 Task: Search one way flight ticket for 1 adult, 5 children, 2 infants in seat and 1 infant on lap in first from Pullman/moscow, Idaho: Pullman-moscow Regional Airport to Laramie: Laramie Regional Airport on 5-3-2023. Choice of flights is United. Number of bags: 7 checked bags. Price is upto 77000. Outbound departure time preference is 0:00.
Action: Mouse moved to (359, 304)
Screenshot: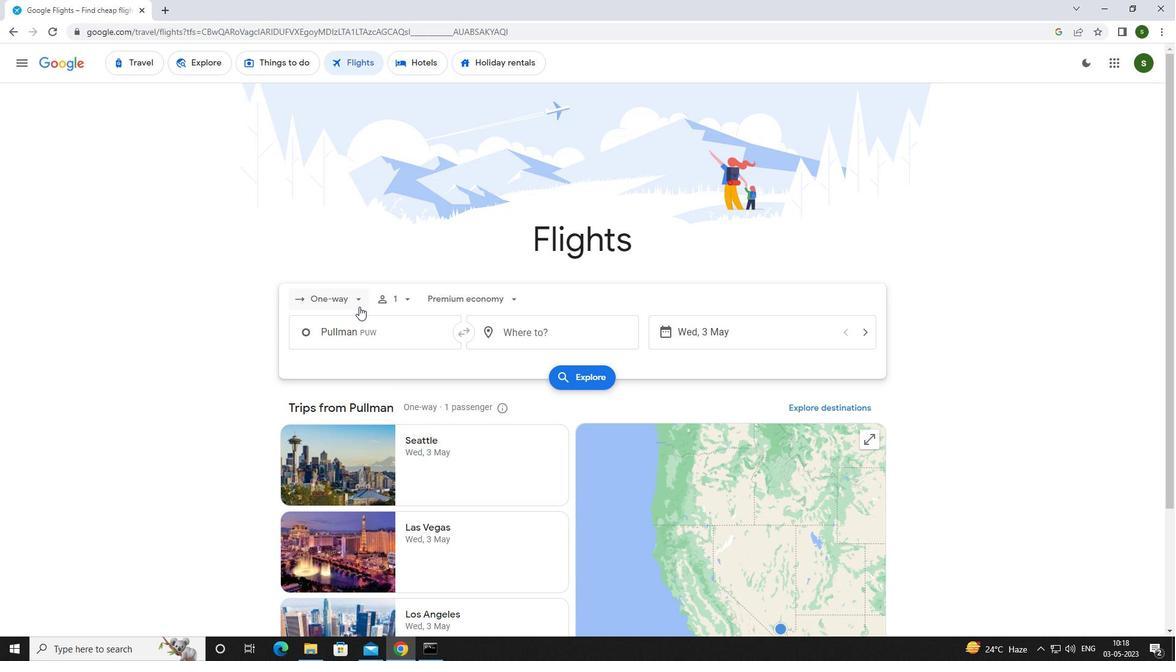 
Action: Mouse pressed left at (359, 304)
Screenshot: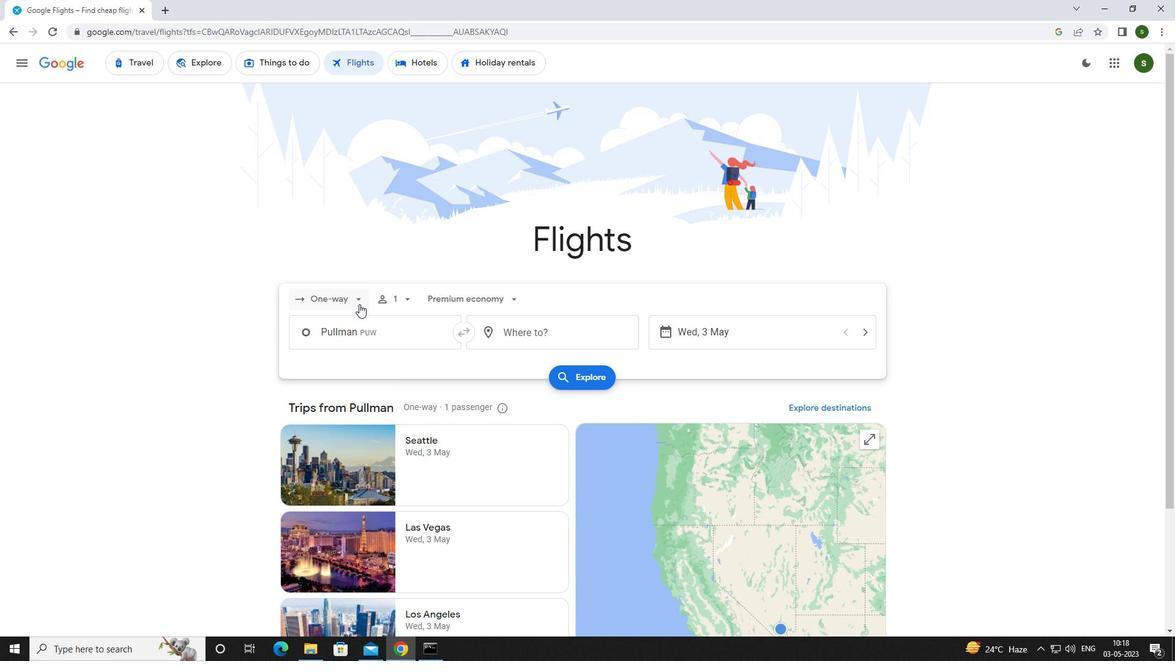 
Action: Mouse moved to (358, 353)
Screenshot: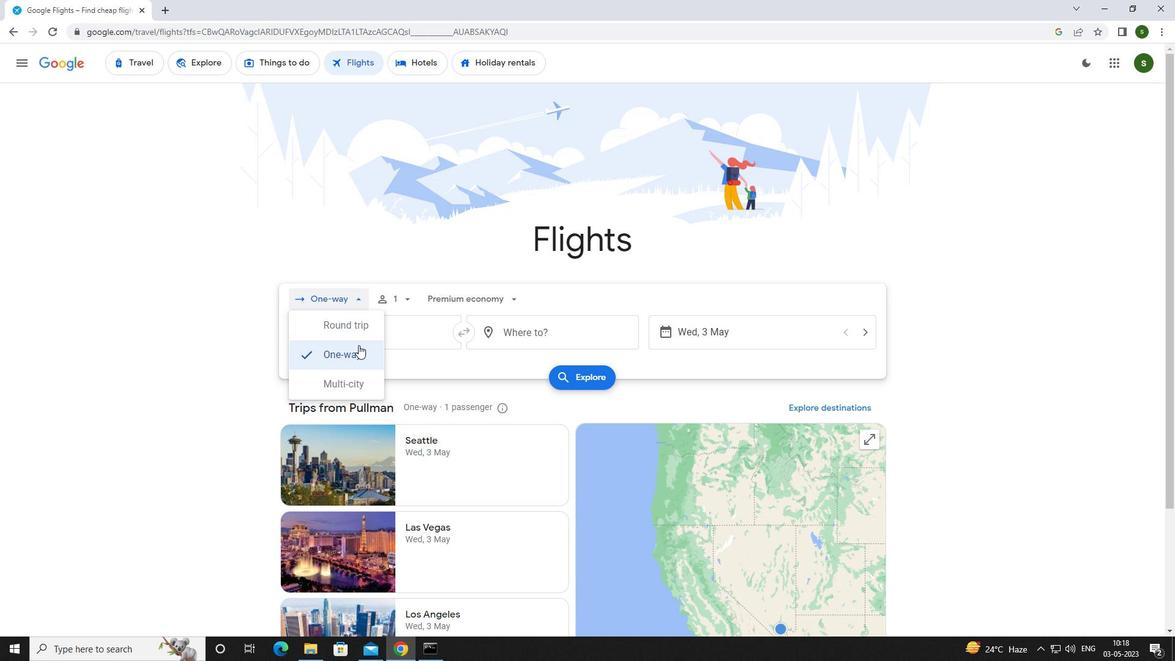
Action: Mouse pressed left at (358, 353)
Screenshot: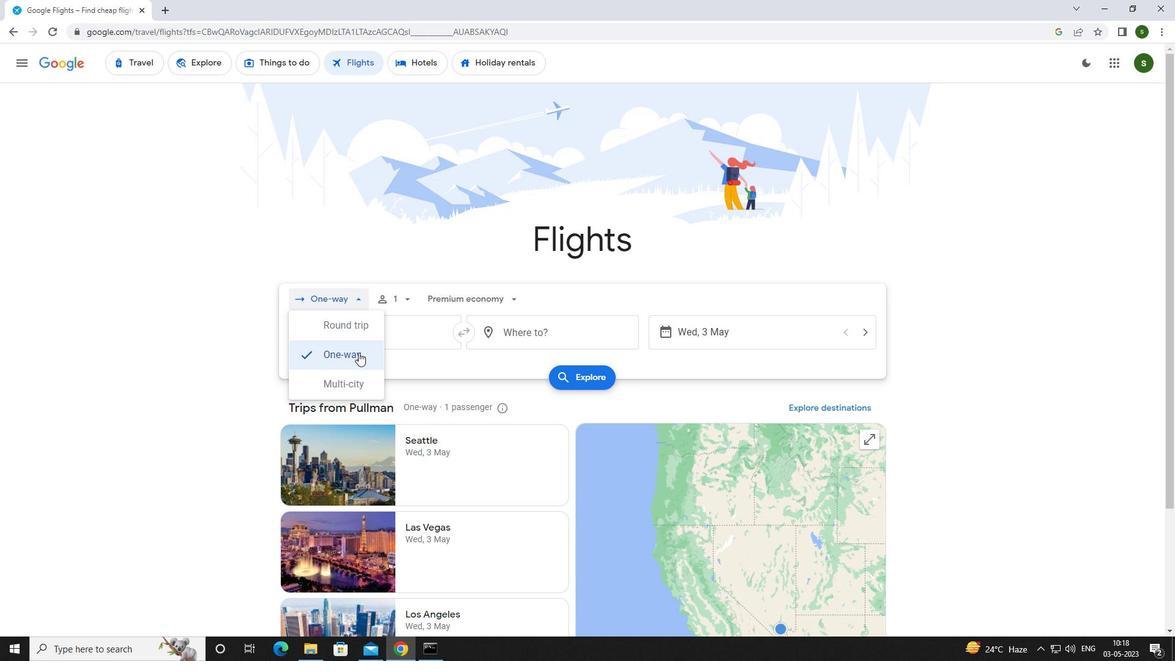 
Action: Mouse moved to (403, 301)
Screenshot: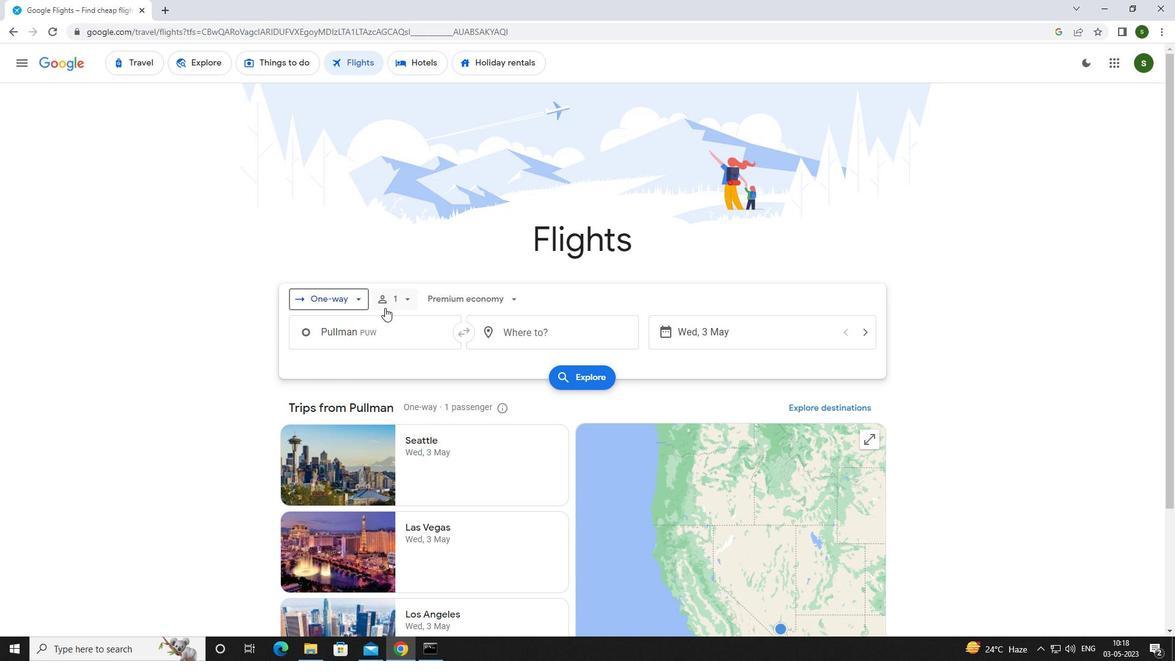 
Action: Mouse pressed left at (403, 301)
Screenshot: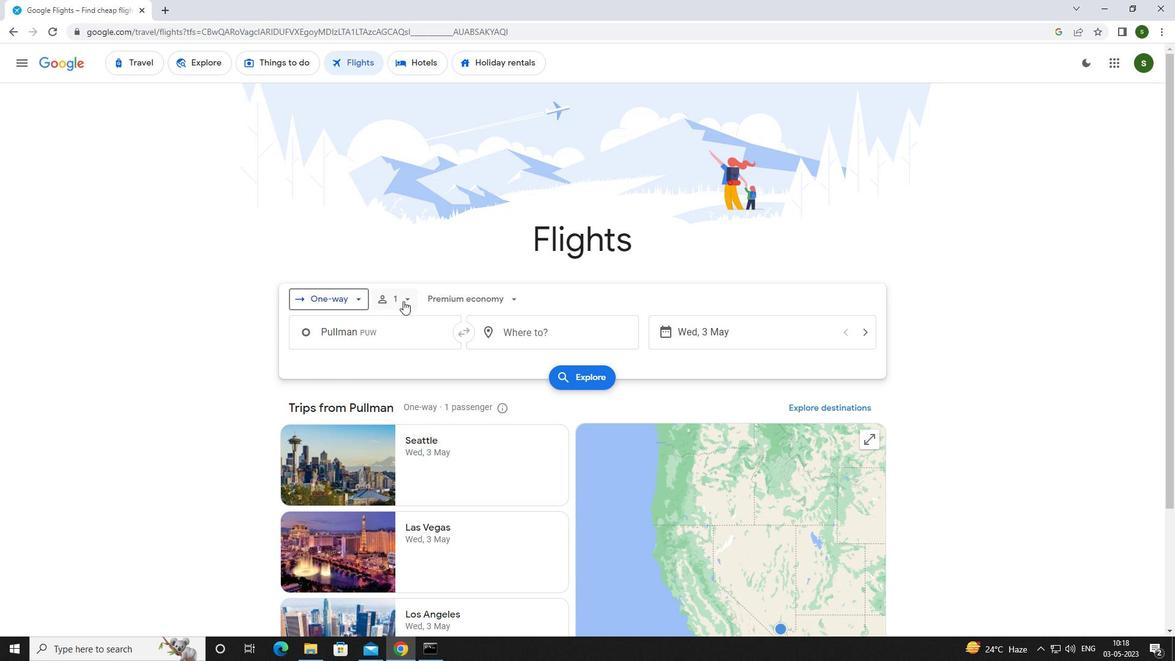 
Action: Mouse moved to (495, 360)
Screenshot: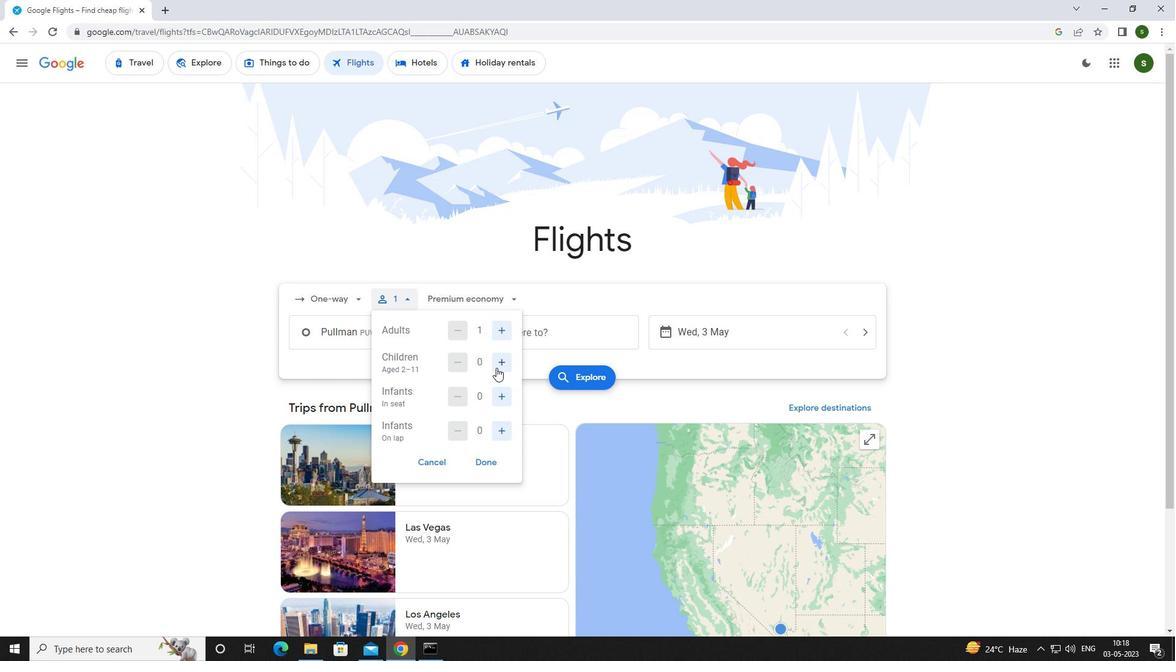 
Action: Mouse pressed left at (495, 360)
Screenshot: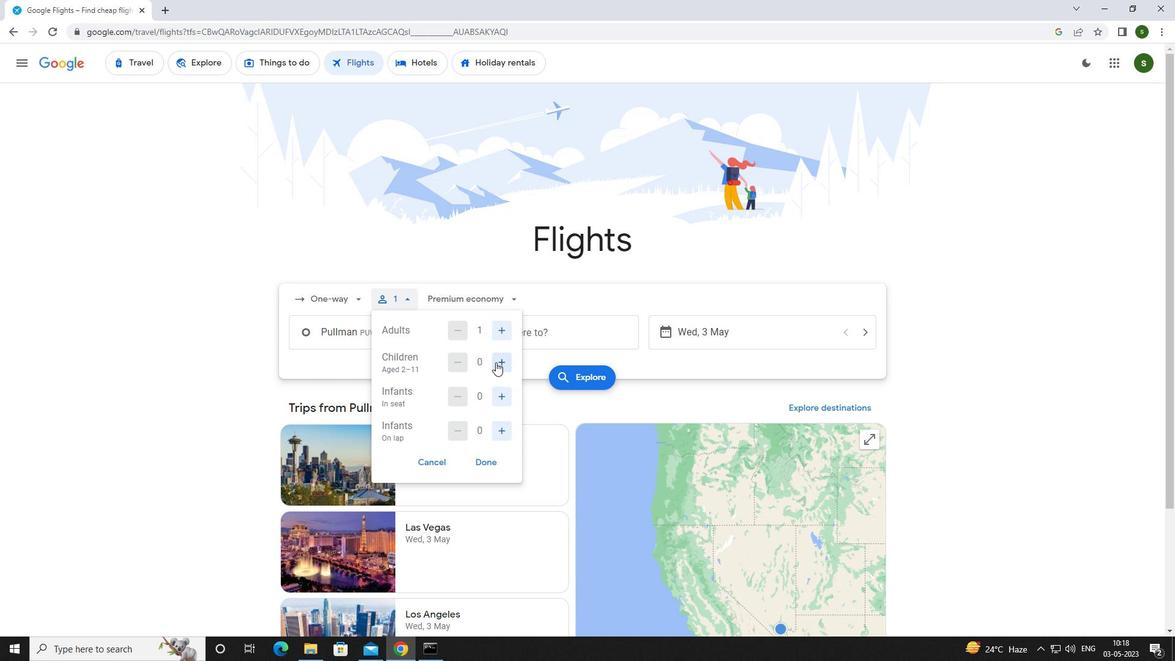 
Action: Mouse pressed left at (495, 360)
Screenshot: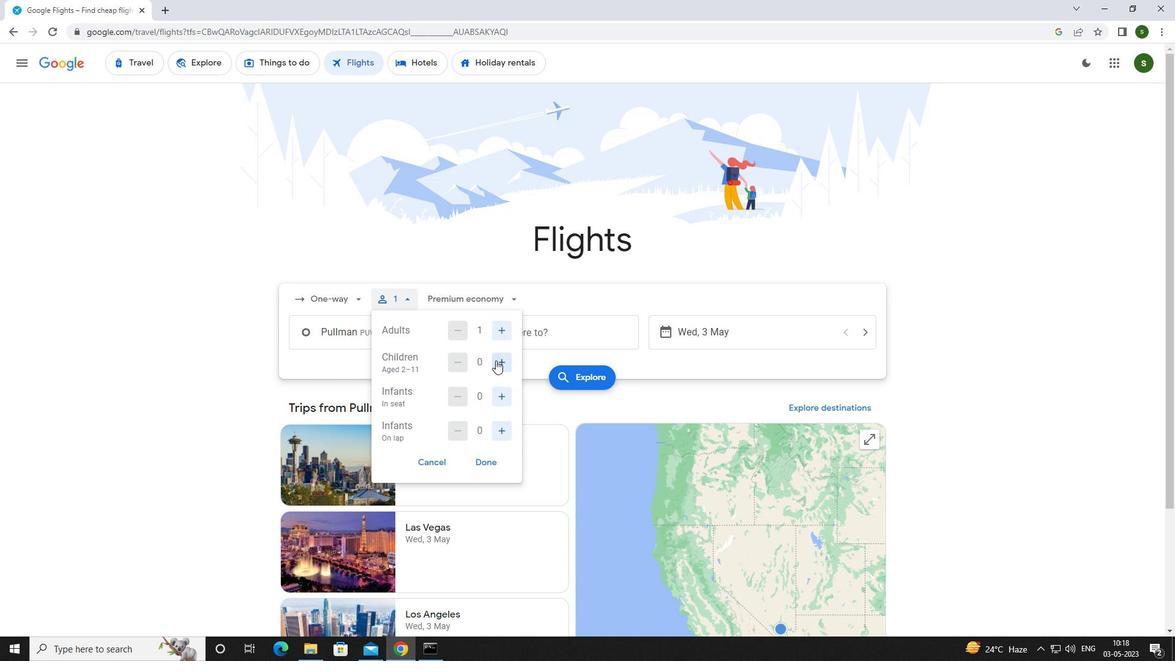 
Action: Mouse pressed left at (495, 360)
Screenshot: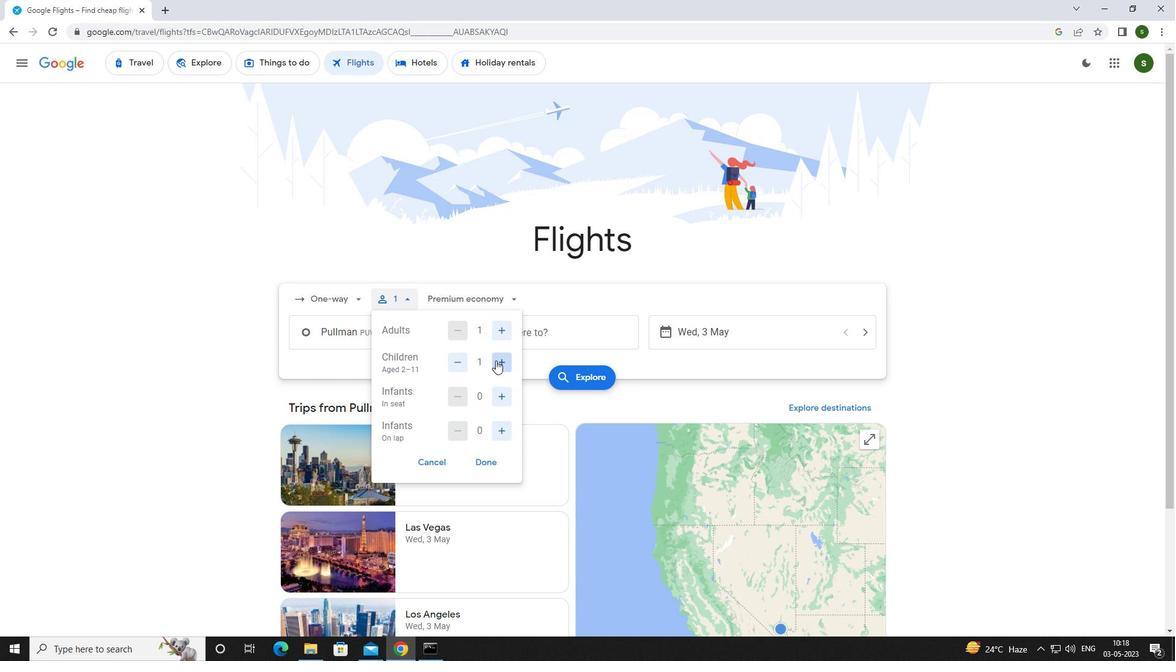 
Action: Mouse pressed left at (495, 360)
Screenshot: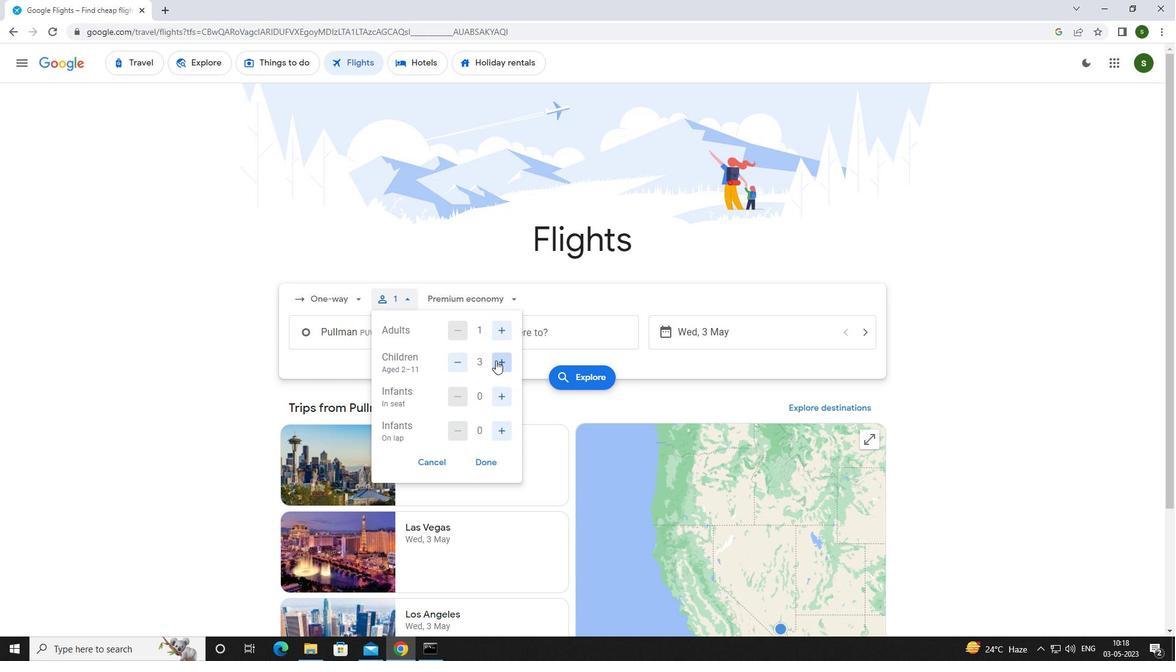 
Action: Mouse pressed left at (495, 360)
Screenshot: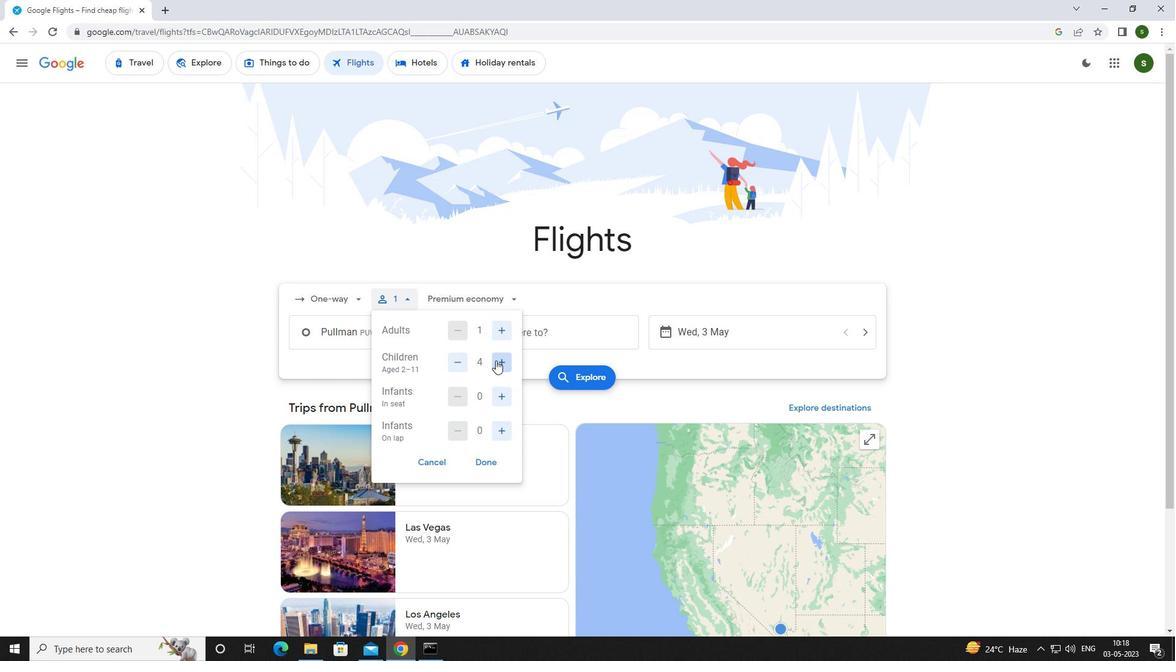 
Action: Mouse moved to (506, 396)
Screenshot: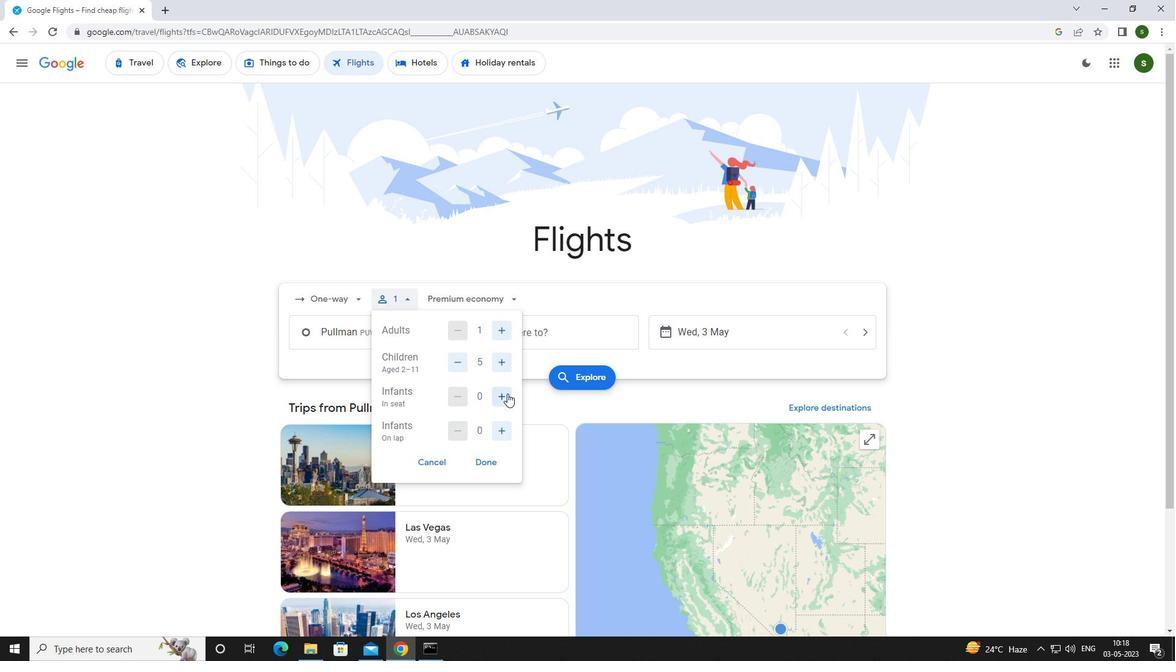 
Action: Mouse pressed left at (506, 396)
Screenshot: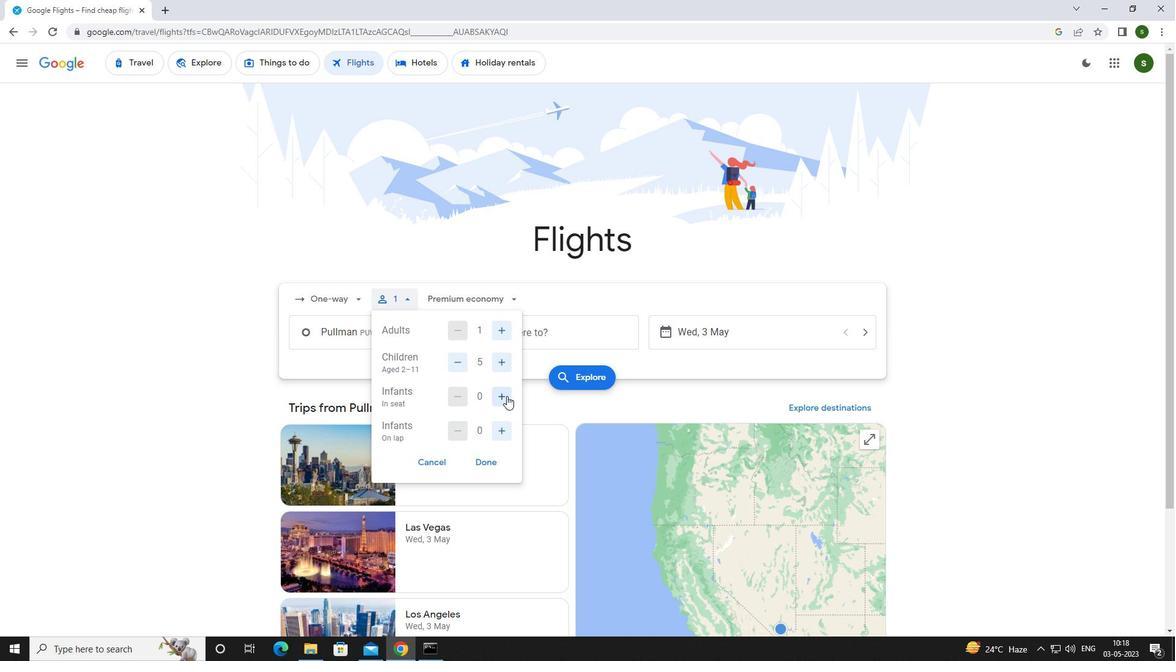 
Action: Mouse moved to (500, 426)
Screenshot: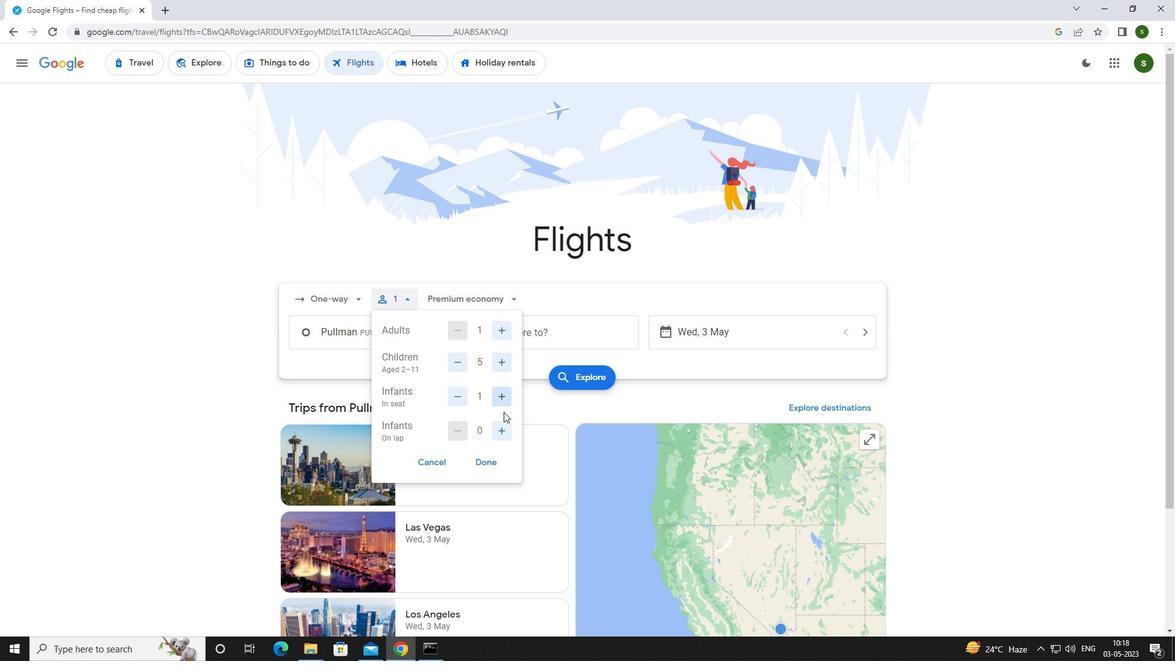 
Action: Mouse pressed left at (500, 426)
Screenshot: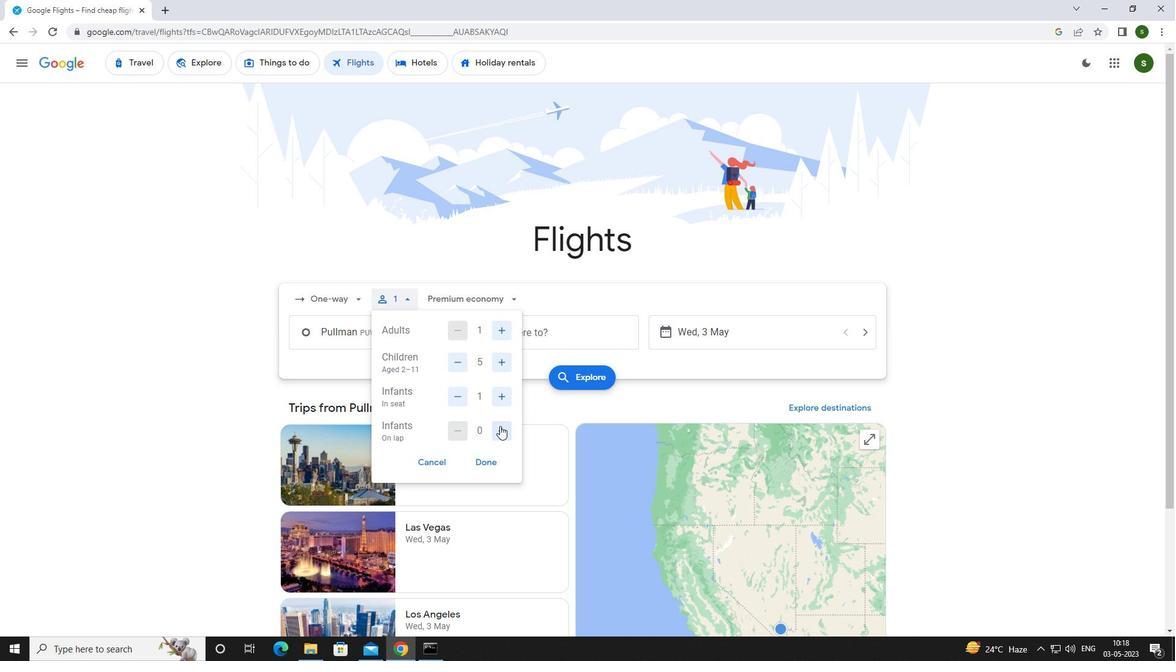 
Action: Mouse moved to (501, 403)
Screenshot: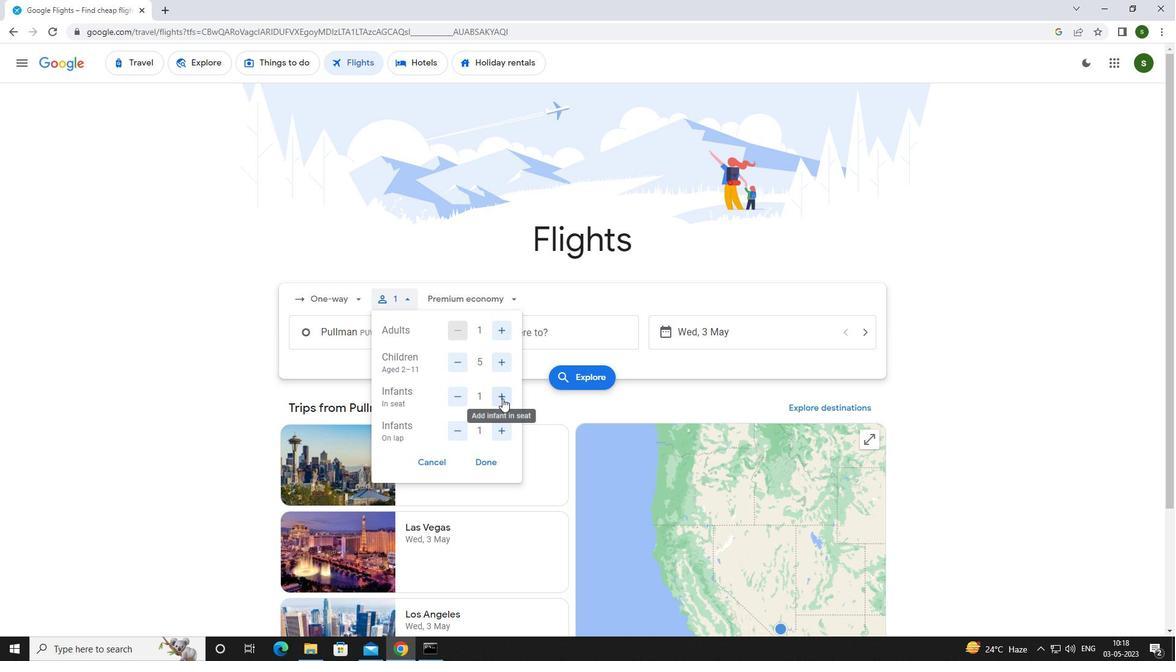 
Action: Mouse pressed left at (501, 403)
Screenshot: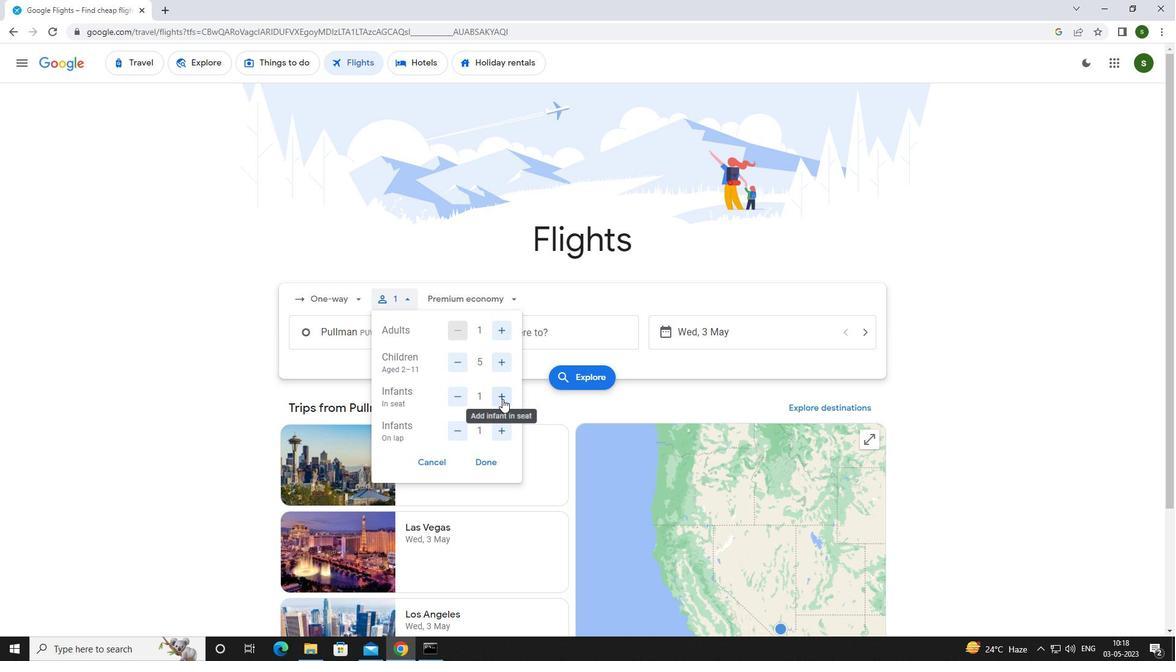 
Action: Mouse moved to (456, 399)
Screenshot: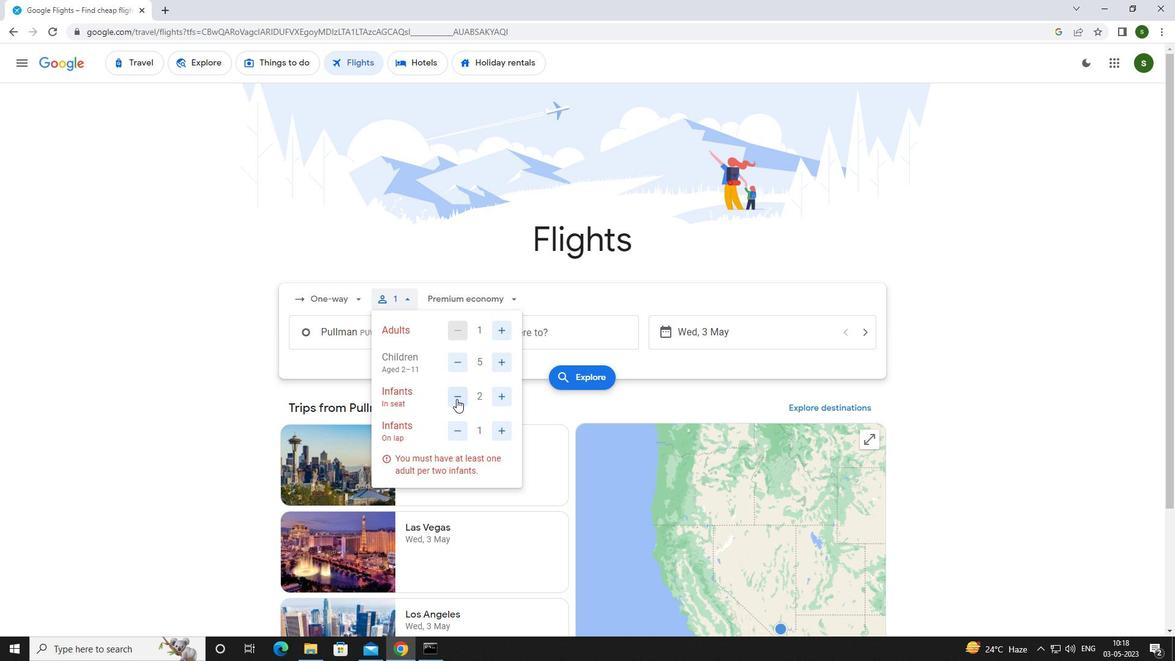 
Action: Mouse pressed left at (456, 399)
Screenshot: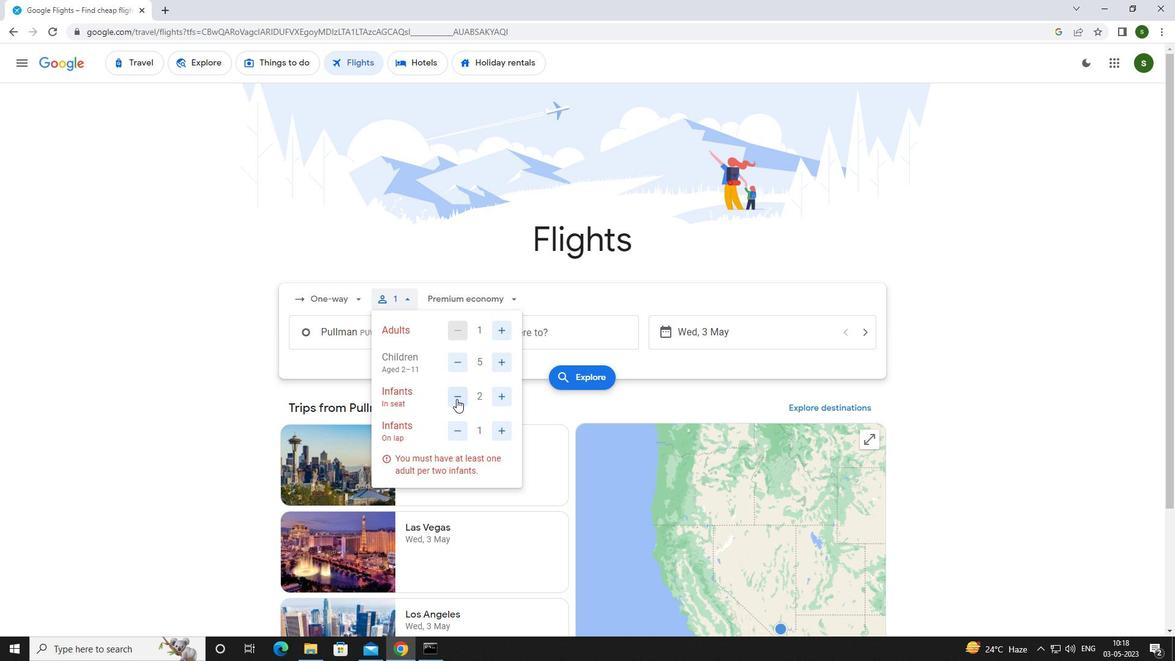 
Action: Mouse moved to (508, 295)
Screenshot: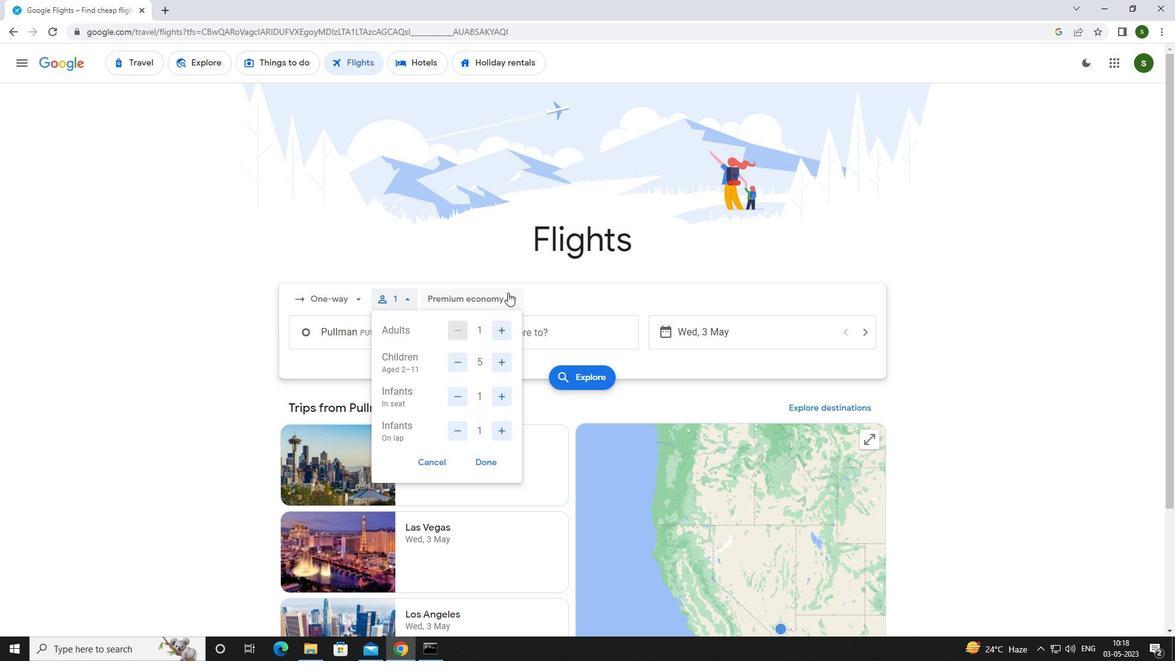 
Action: Mouse pressed left at (508, 295)
Screenshot: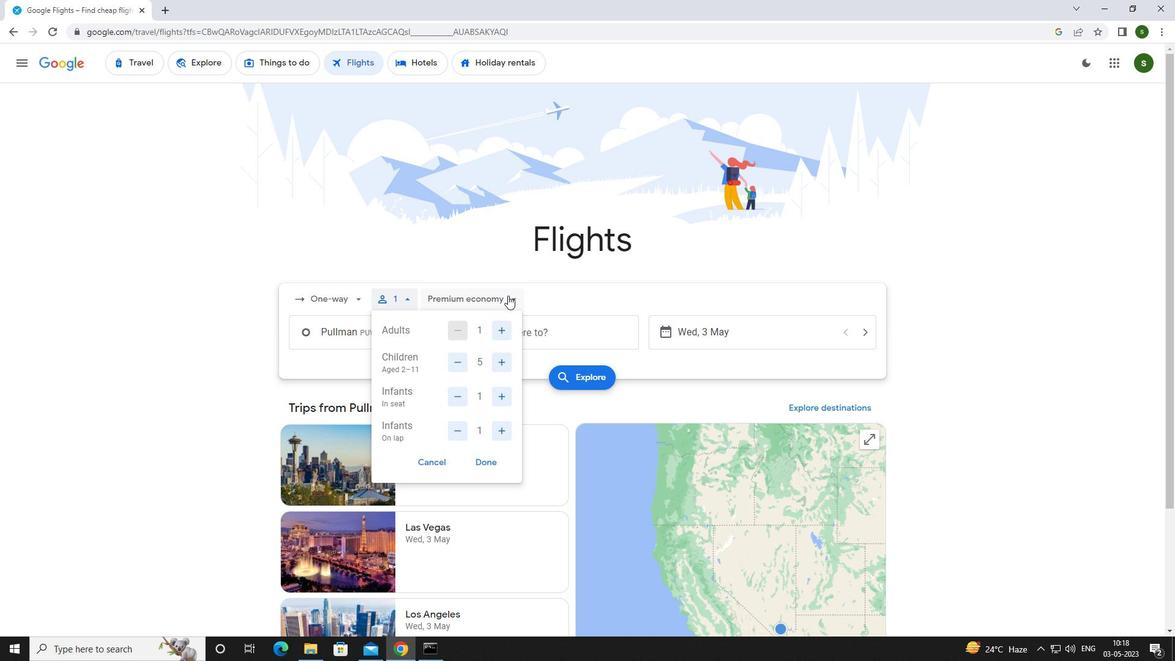 
Action: Mouse moved to (502, 408)
Screenshot: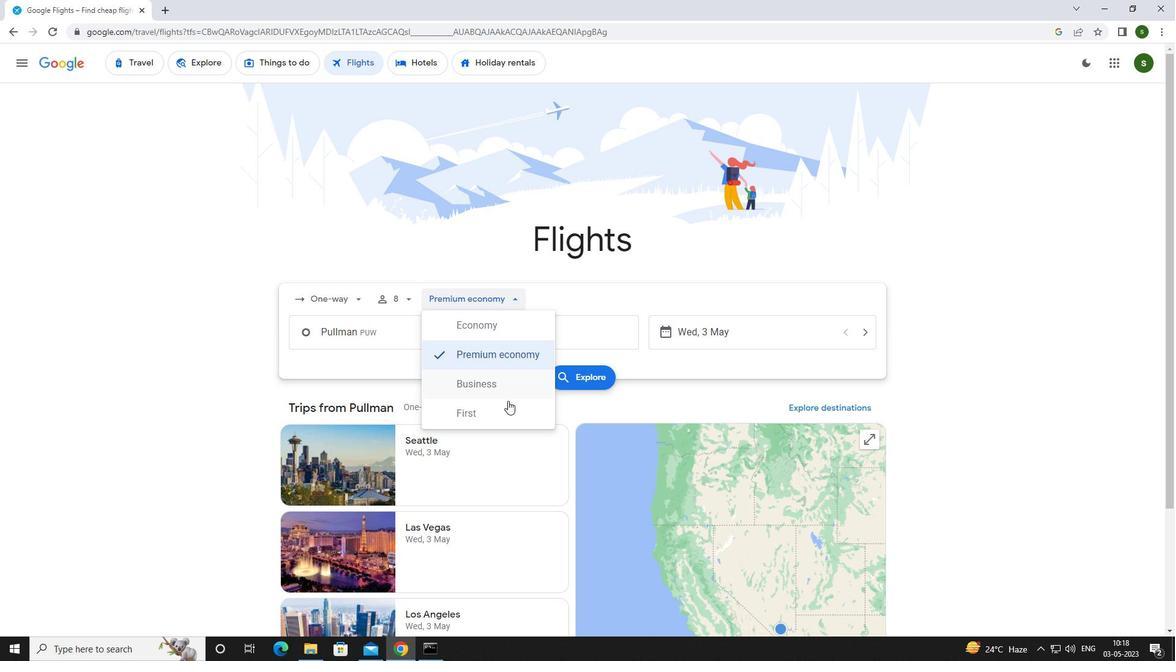 
Action: Mouse pressed left at (502, 408)
Screenshot: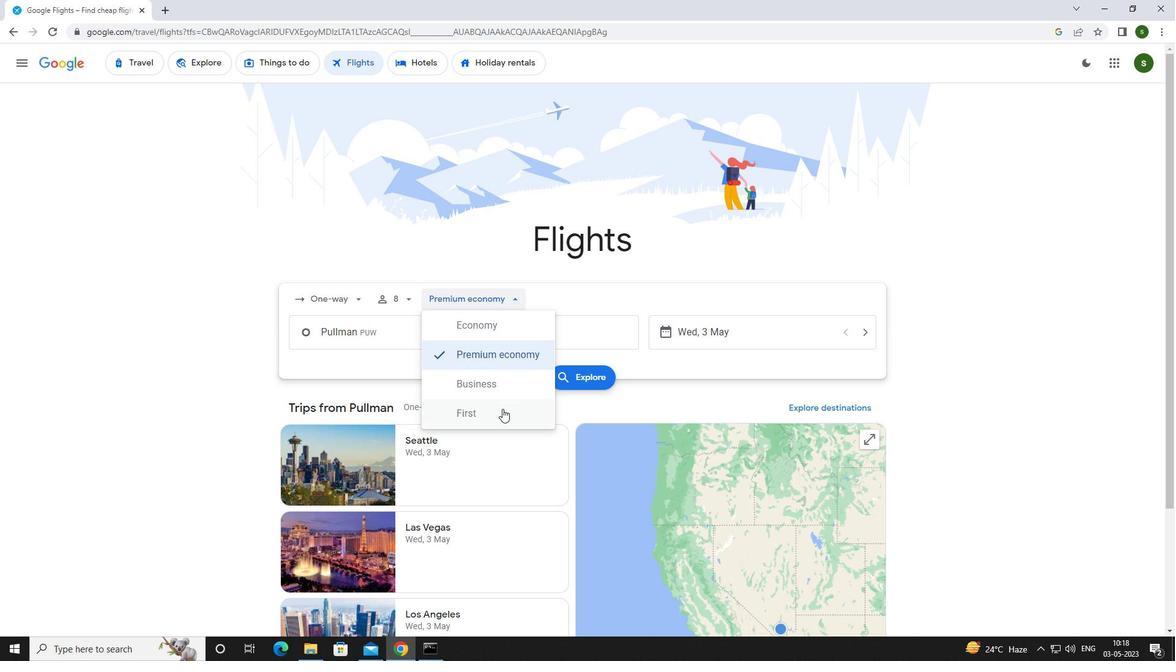 
Action: Mouse moved to (422, 339)
Screenshot: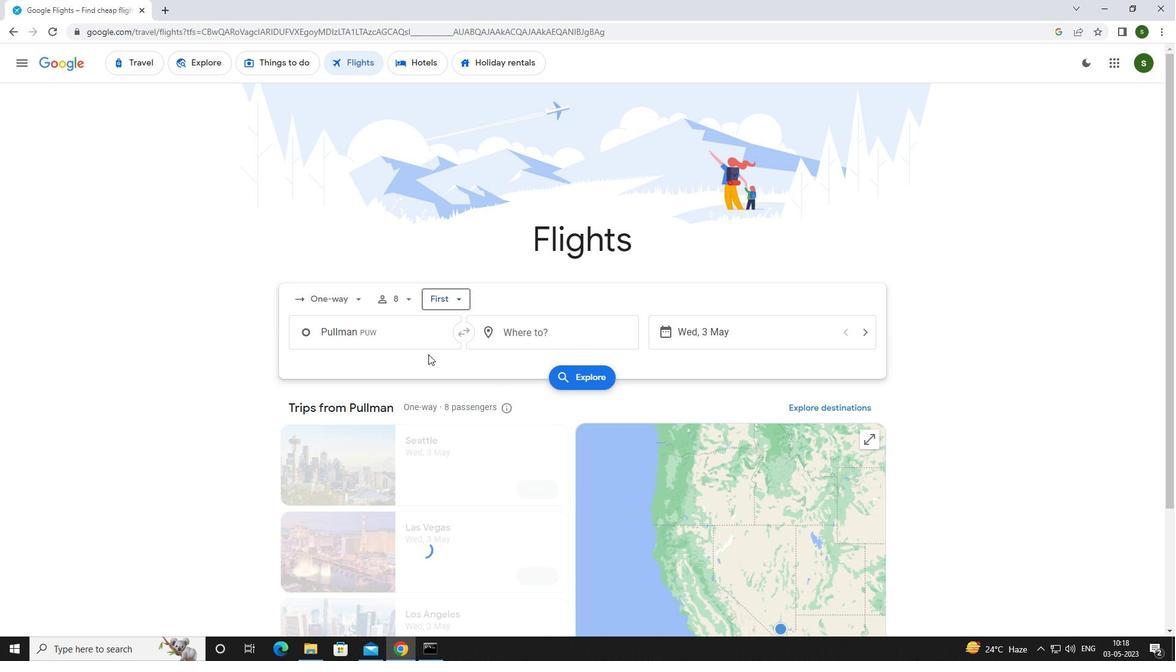 
Action: Mouse pressed left at (422, 339)
Screenshot: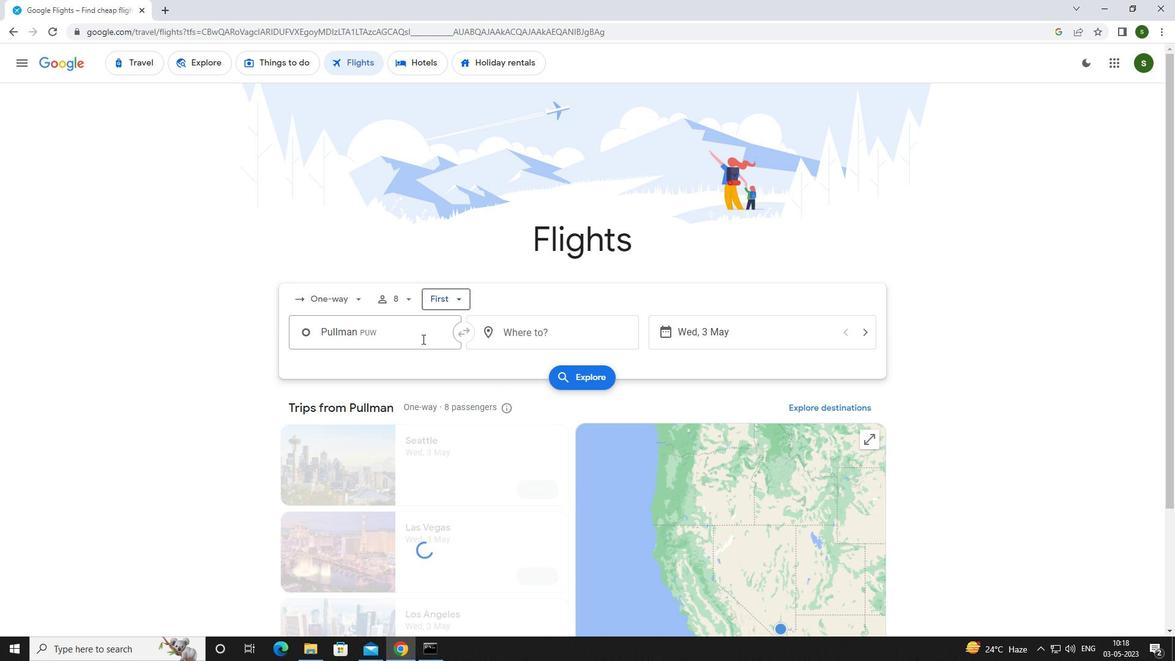 
Action: Mouse moved to (421, 338)
Screenshot: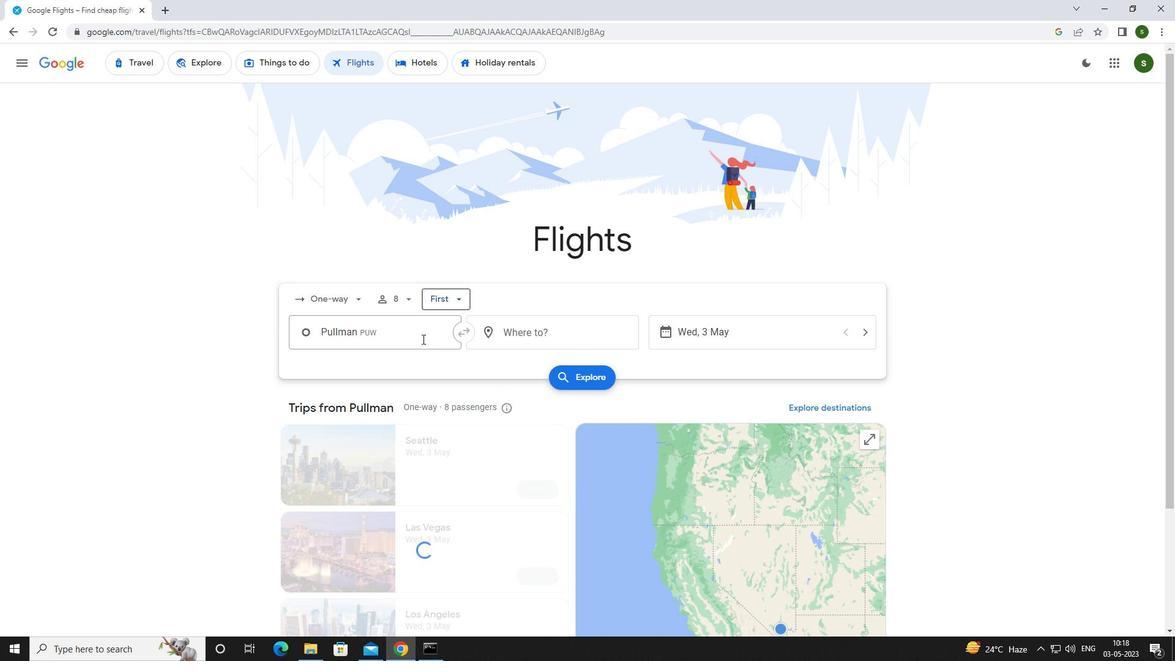 
Action: Key pressed <Key.caps_lock>p<Key.caps_lock>ullman
Screenshot: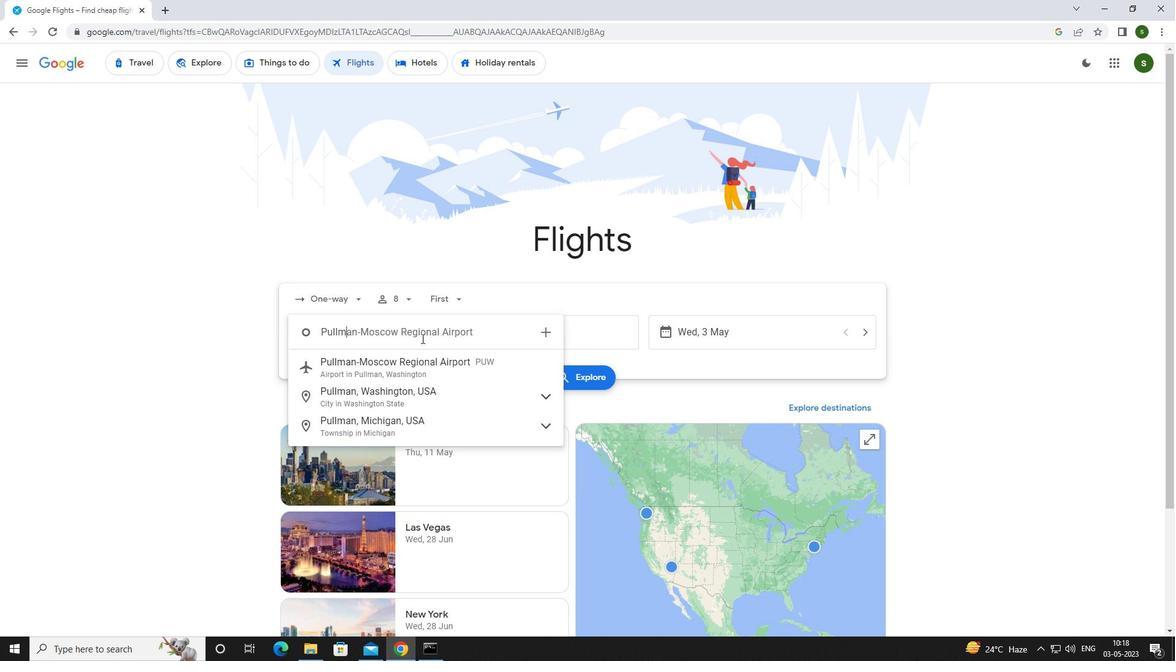 
Action: Mouse moved to (421, 362)
Screenshot: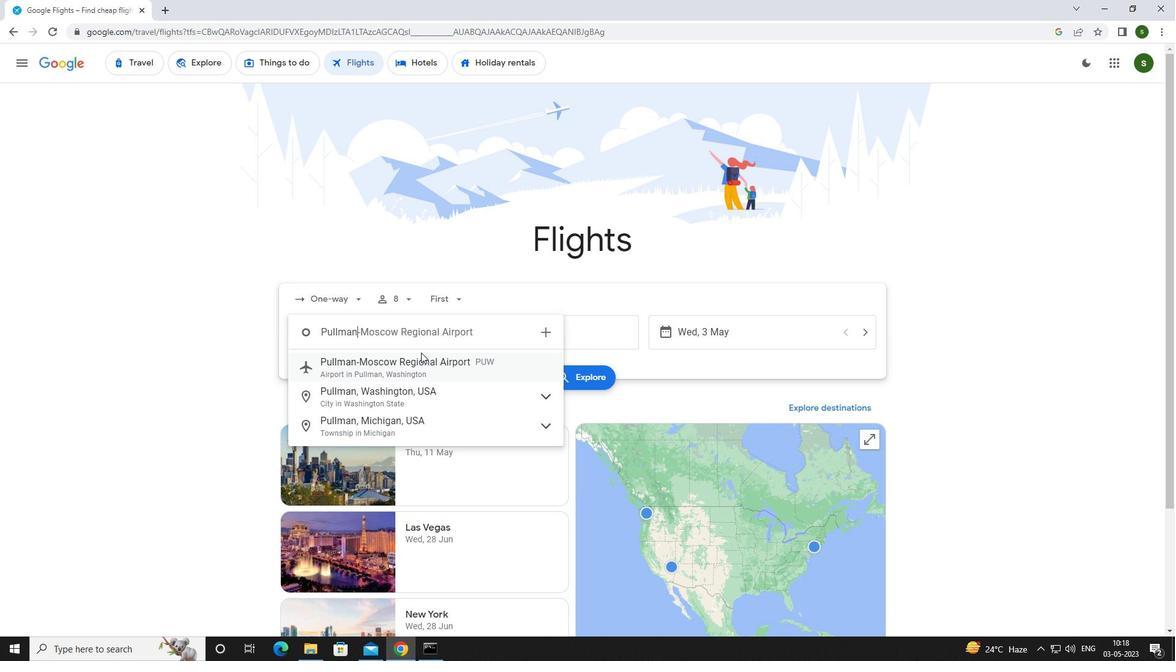 
Action: Mouse pressed left at (421, 362)
Screenshot: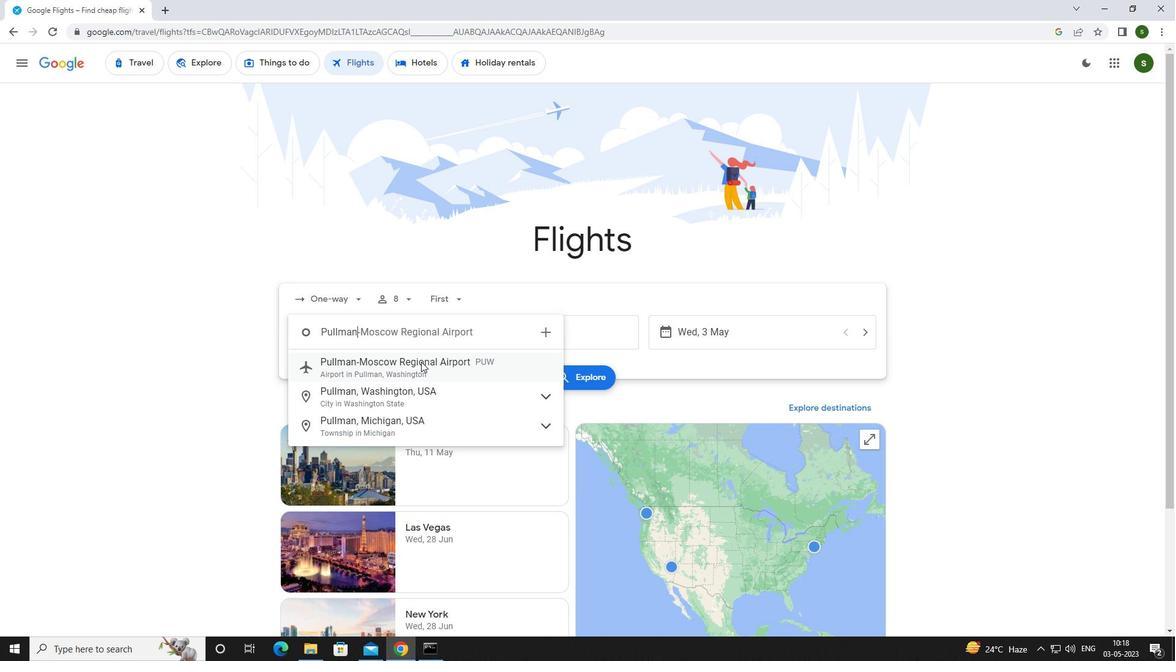 
Action: Mouse moved to (589, 339)
Screenshot: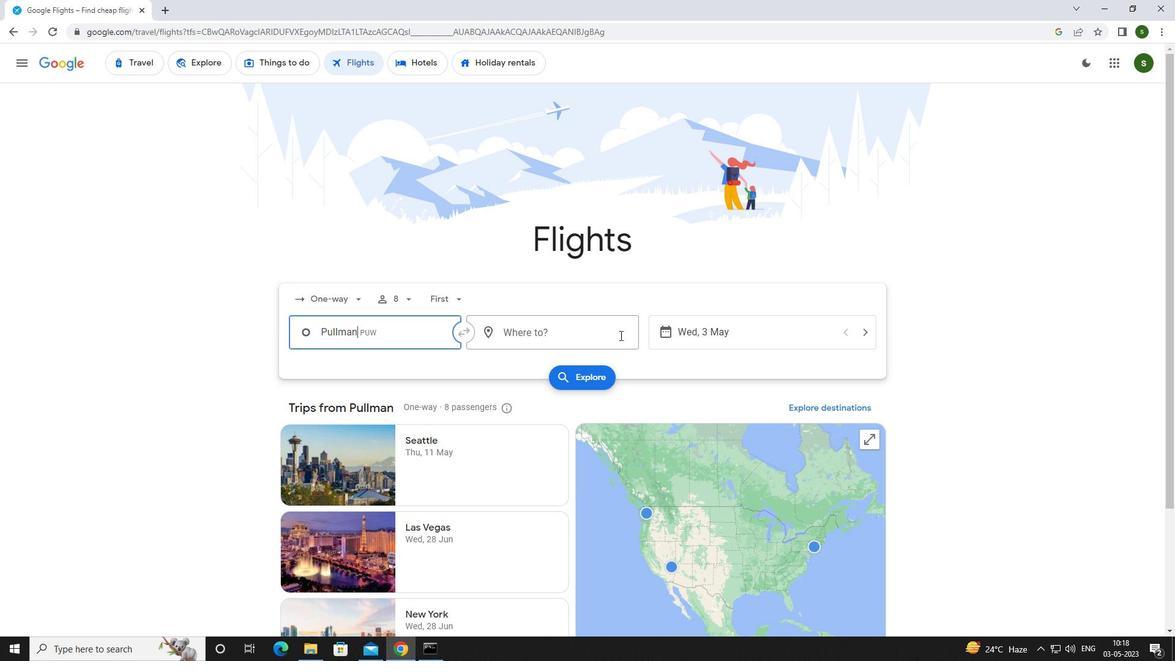 
Action: Mouse pressed left at (589, 339)
Screenshot: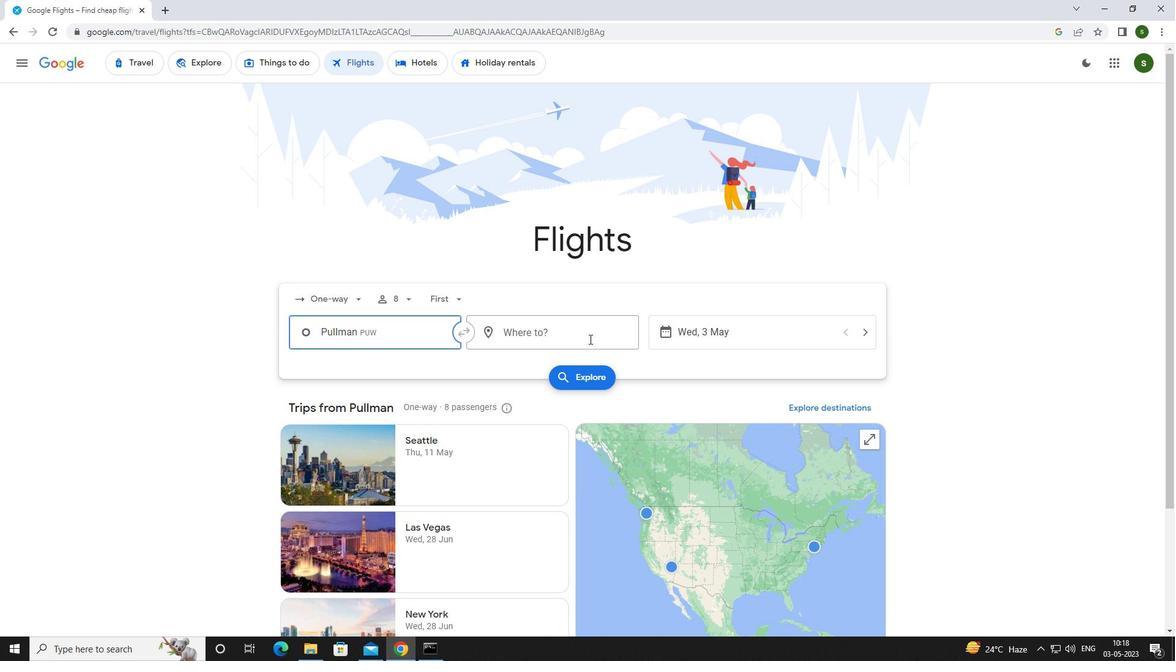 
Action: Key pressed <Key.caps_lock>k<Key.backspace>l<Key.caps_lock>aram
Screenshot: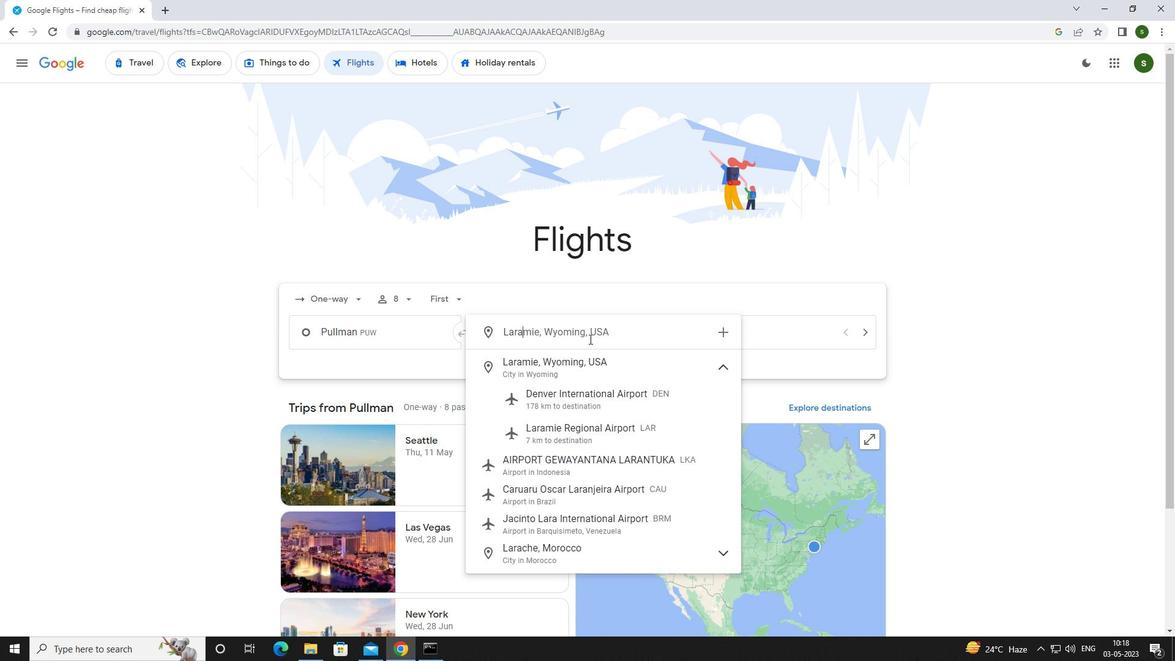 
Action: Mouse moved to (598, 430)
Screenshot: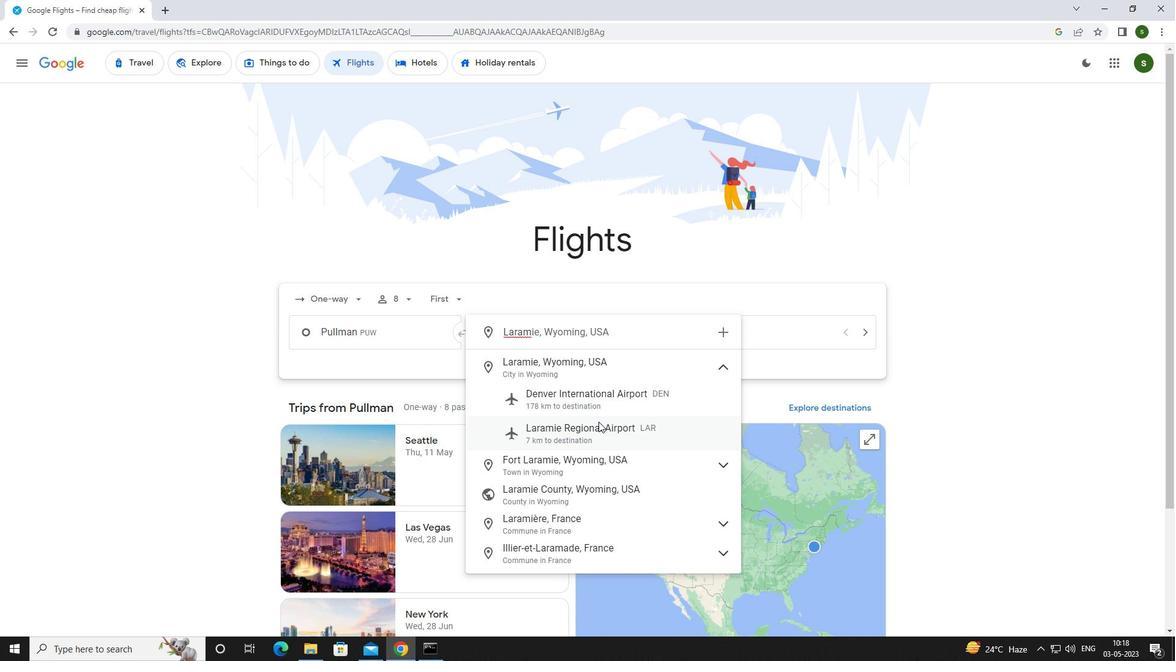 
Action: Mouse pressed left at (598, 430)
Screenshot: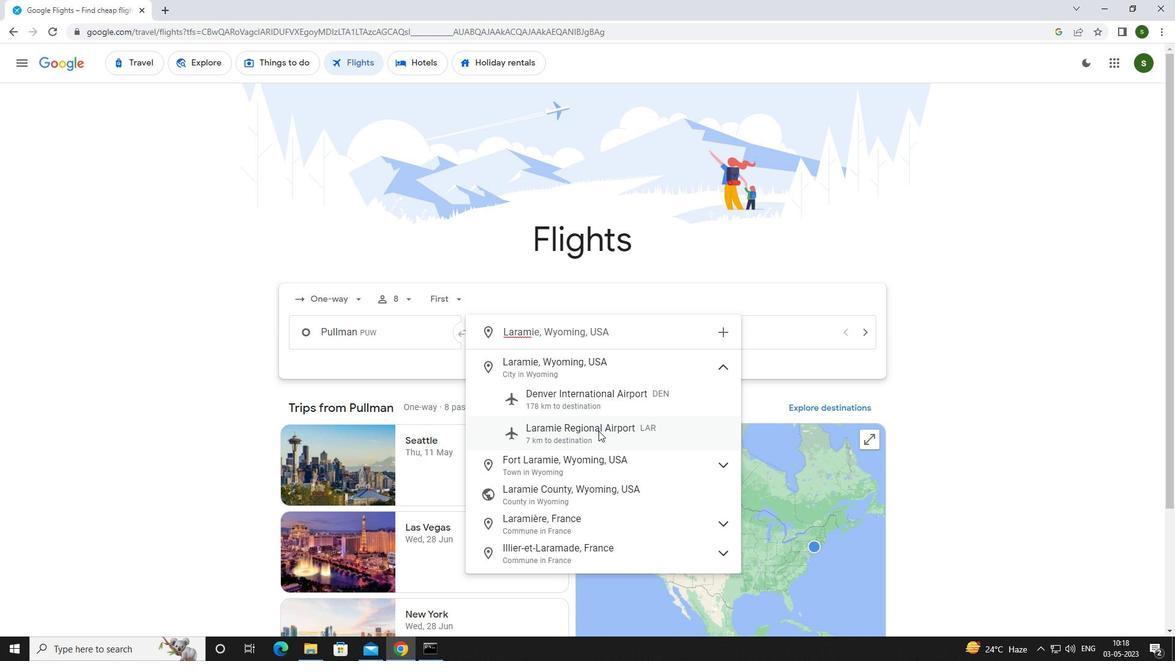 
Action: Mouse moved to (737, 331)
Screenshot: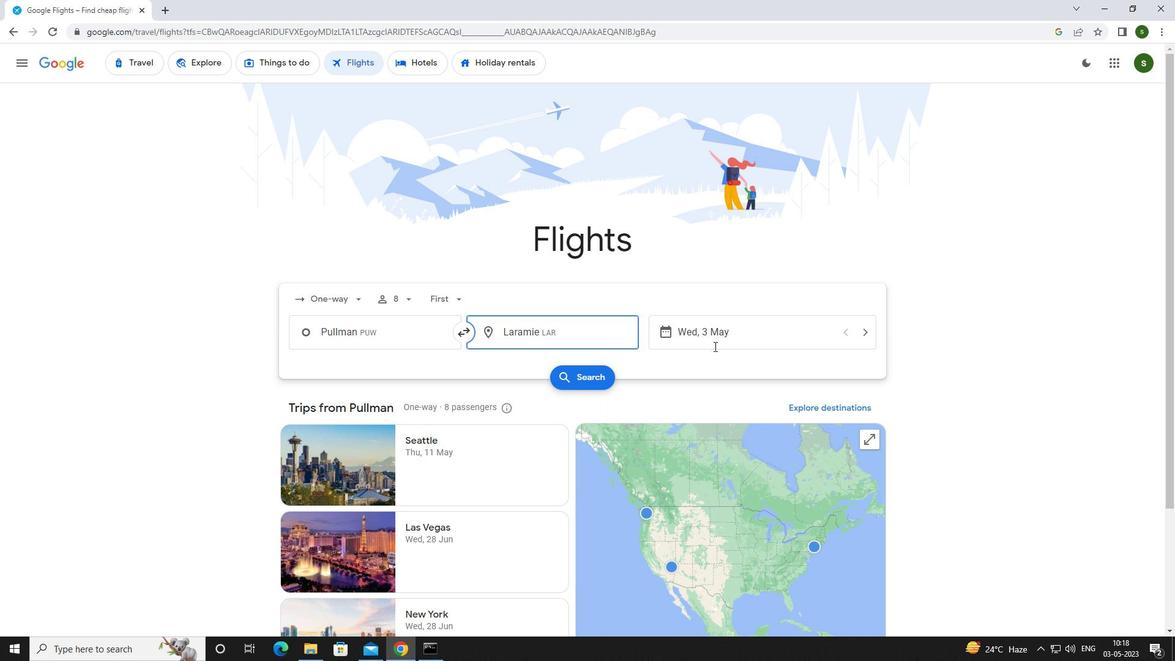 
Action: Mouse pressed left at (737, 331)
Screenshot: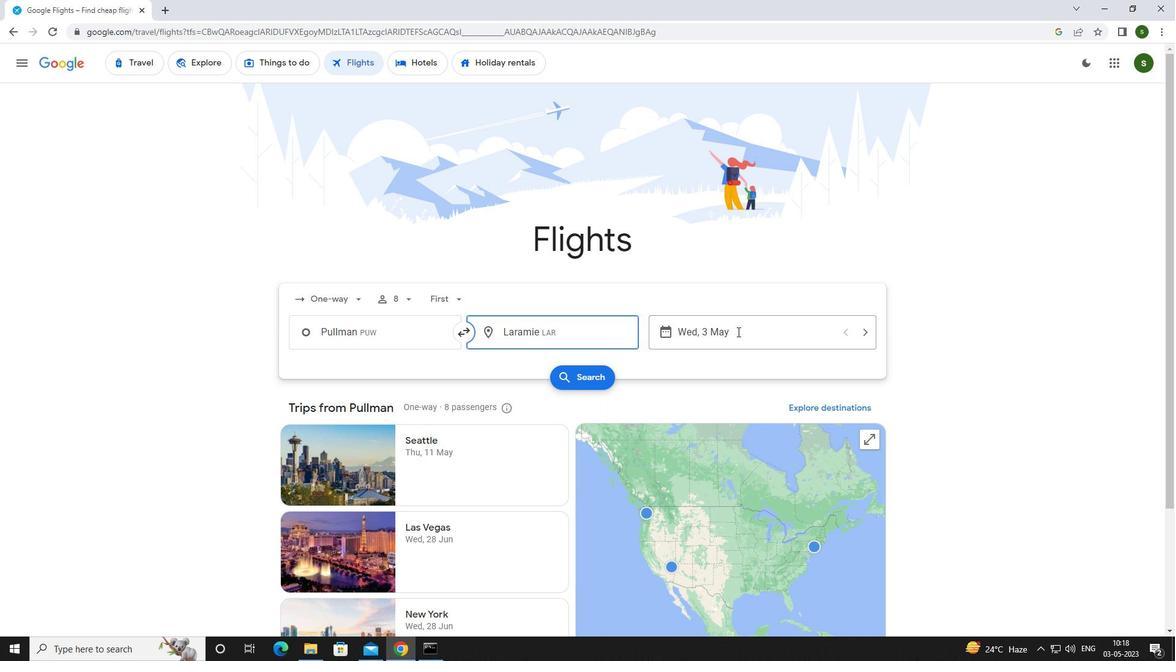 
Action: Mouse moved to (526, 422)
Screenshot: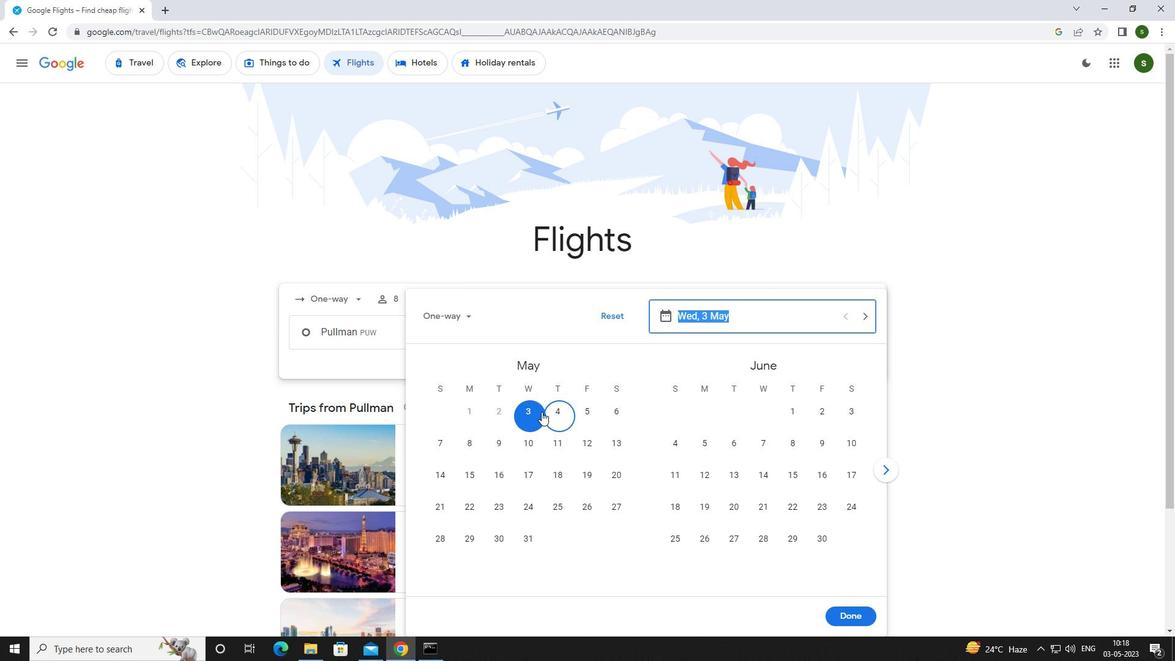 
Action: Mouse pressed left at (526, 422)
Screenshot: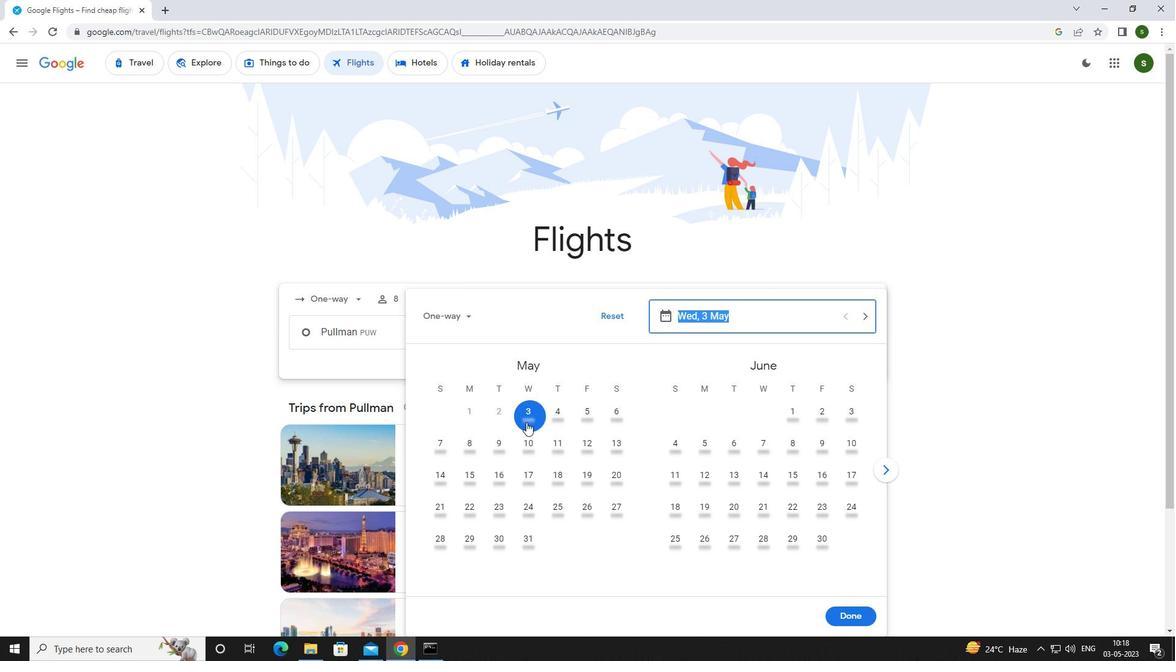 
Action: Mouse moved to (849, 617)
Screenshot: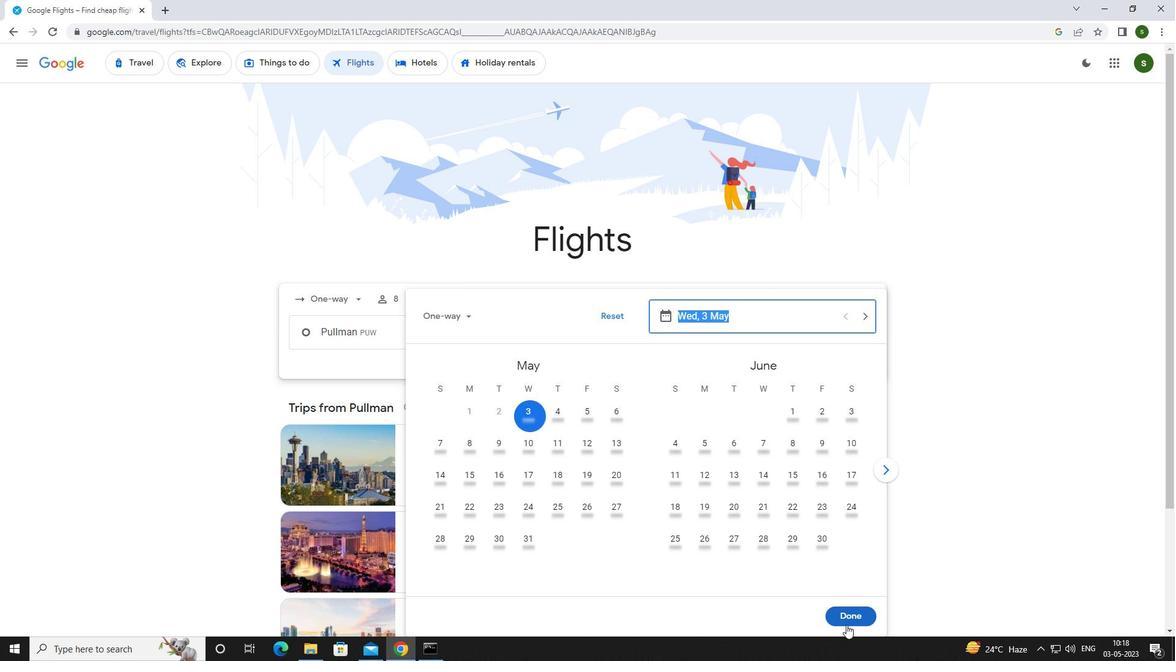 
Action: Mouse pressed left at (849, 617)
Screenshot: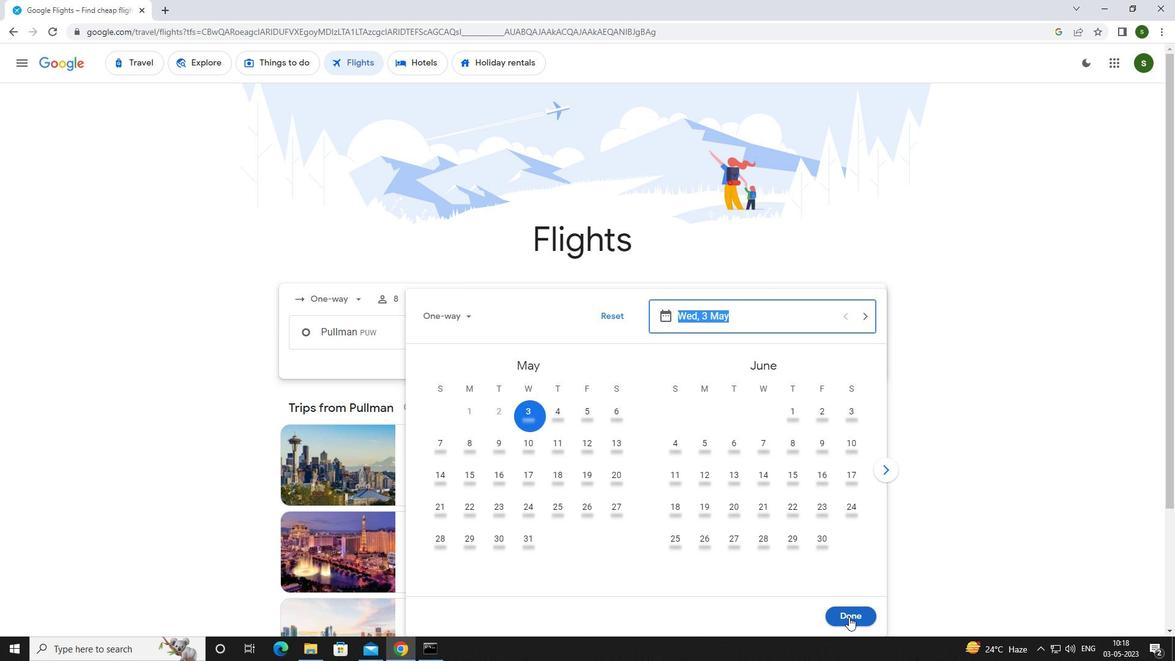 
Action: Mouse moved to (591, 378)
Screenshot: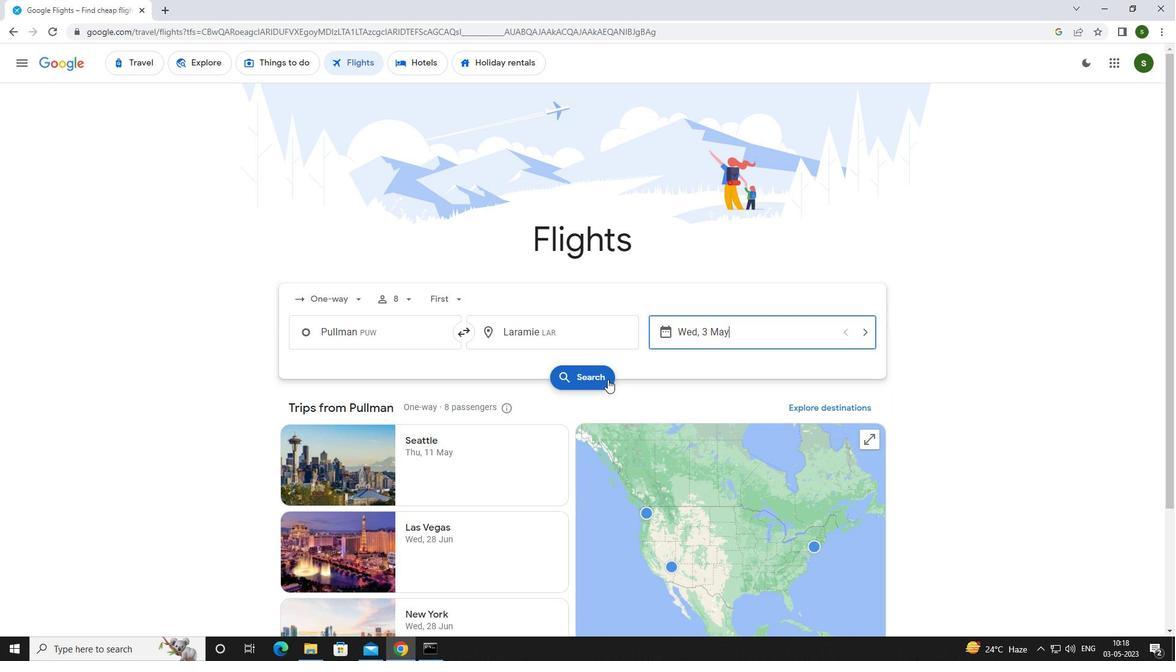 
Action: Mouse pressed left at (591, 378)
Screenshot: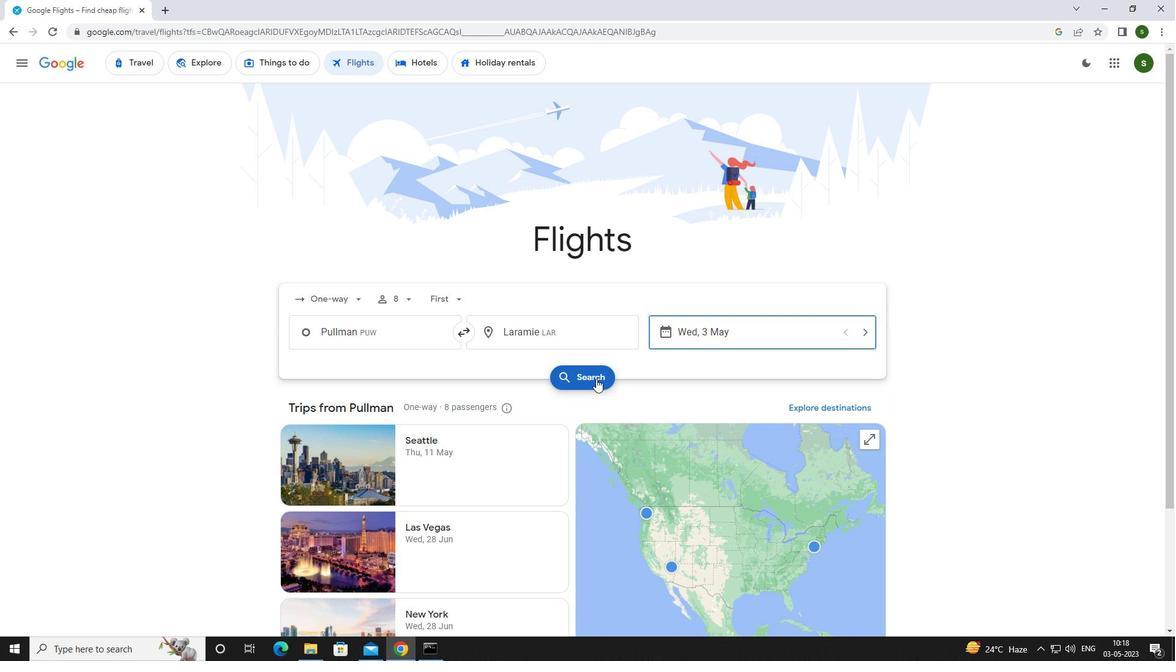 
Action: Mouse moved to (292, 173)
Screenshot: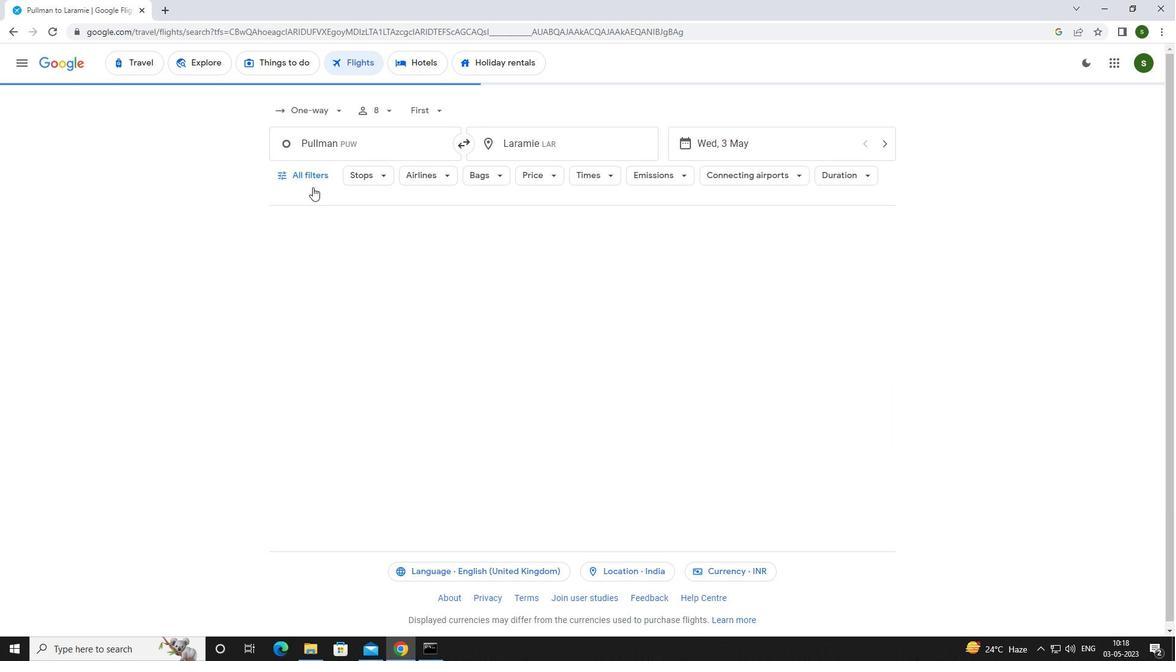 
Action: Mouse pressed left at (292, 173)
Screenshot: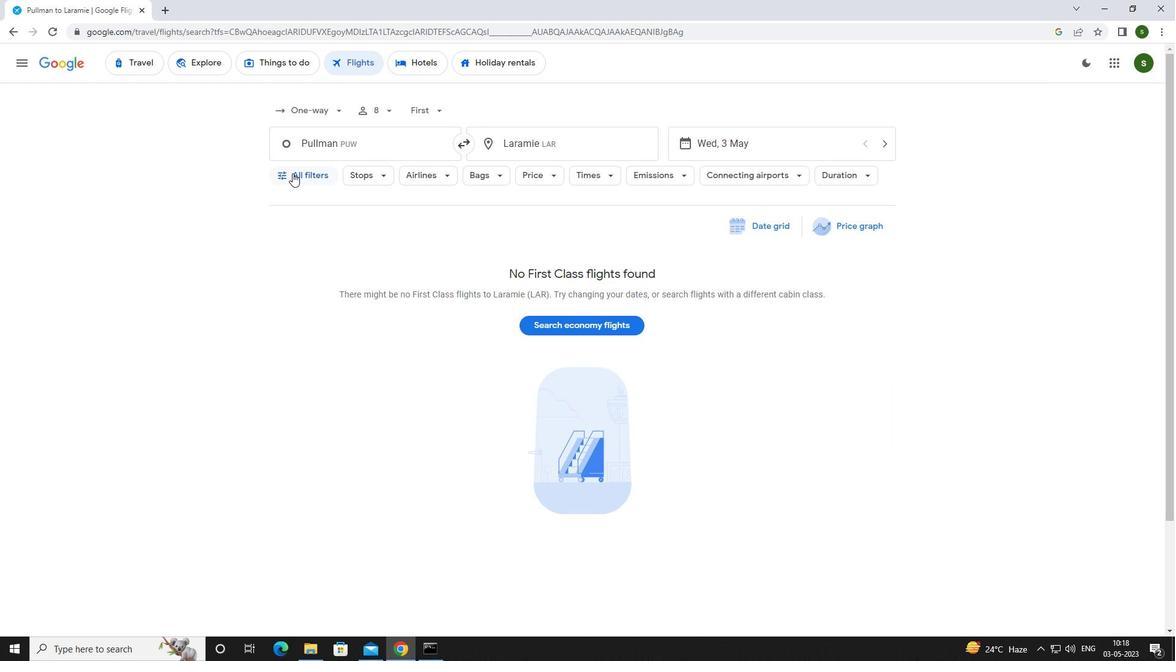 
Action: Mouse moved to (449, 430)
Screenshot: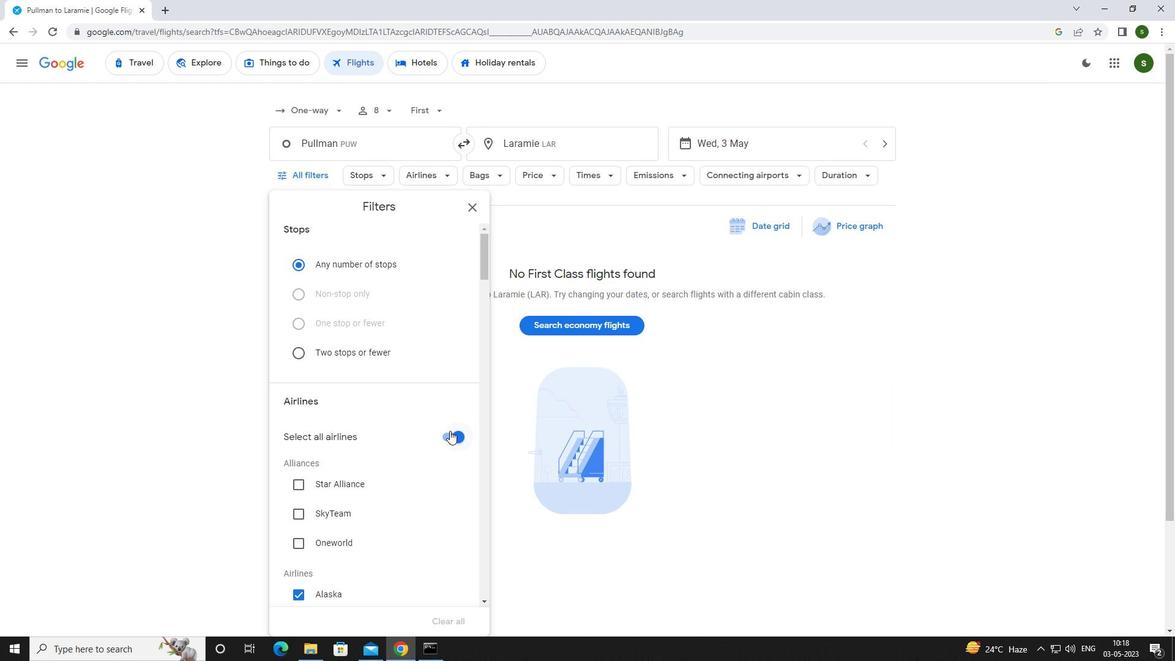 
Action: Mouse pressed left at (449, 430)
Screenshot: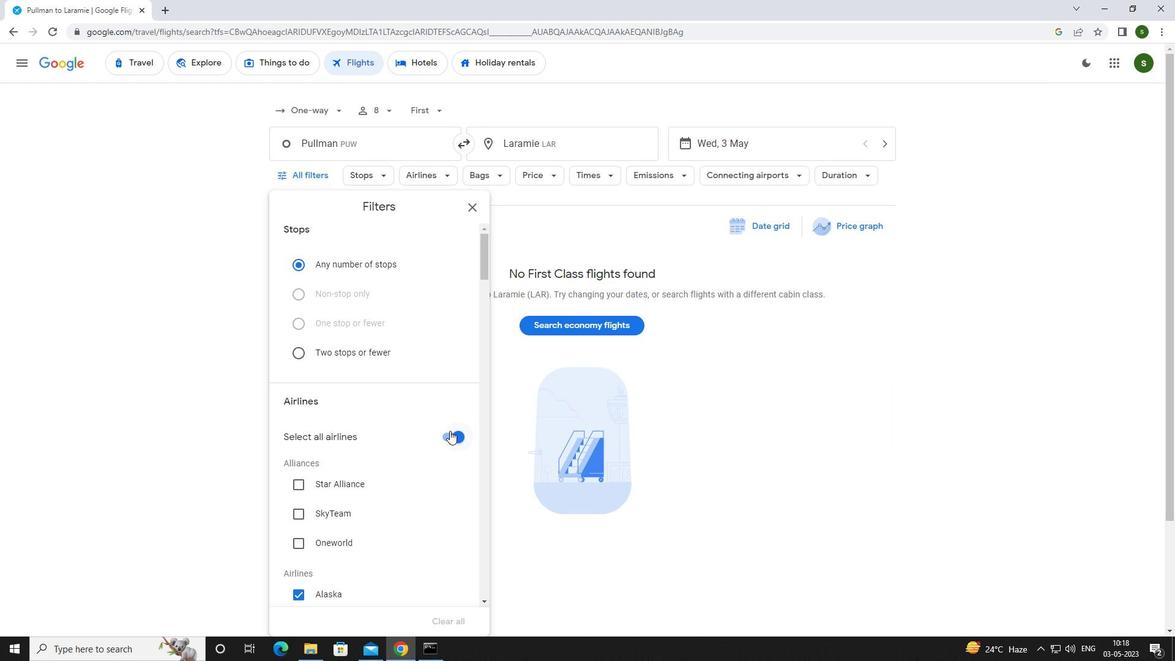 
Action: Mouse moved to (417, 367)
Screenshot: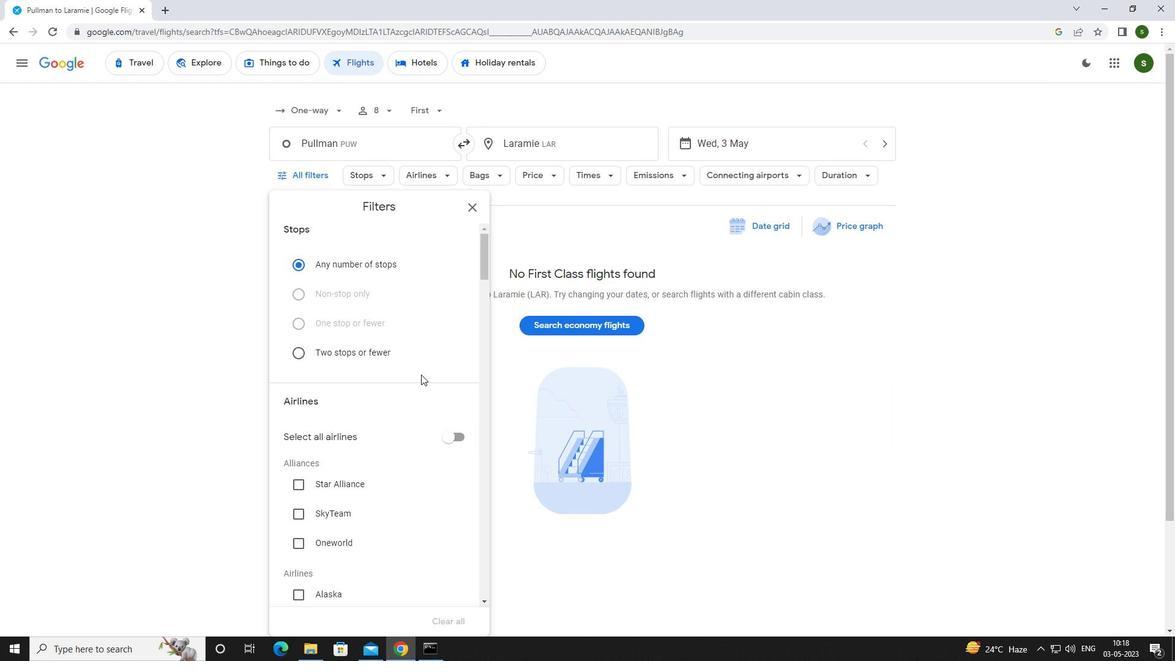 
Action: Mouse scrolled (417, 366) with delta (0, 0)
Screenshot: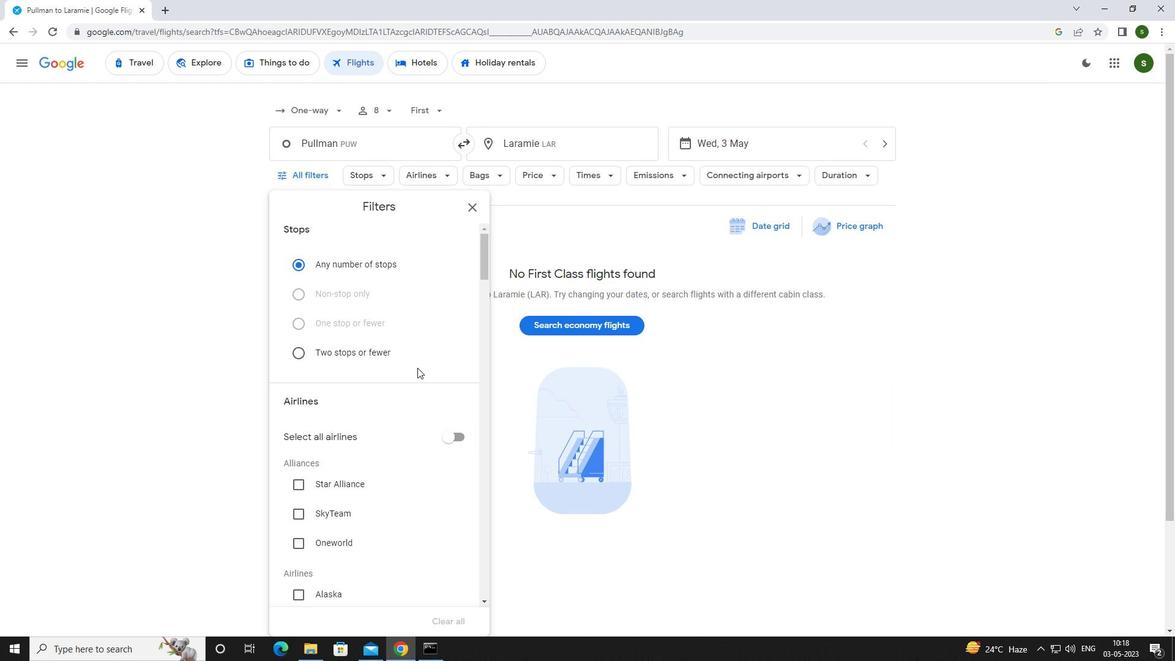 
Action: Mouse scrolled (417, 366) with delta (0, 0)
Screenshot: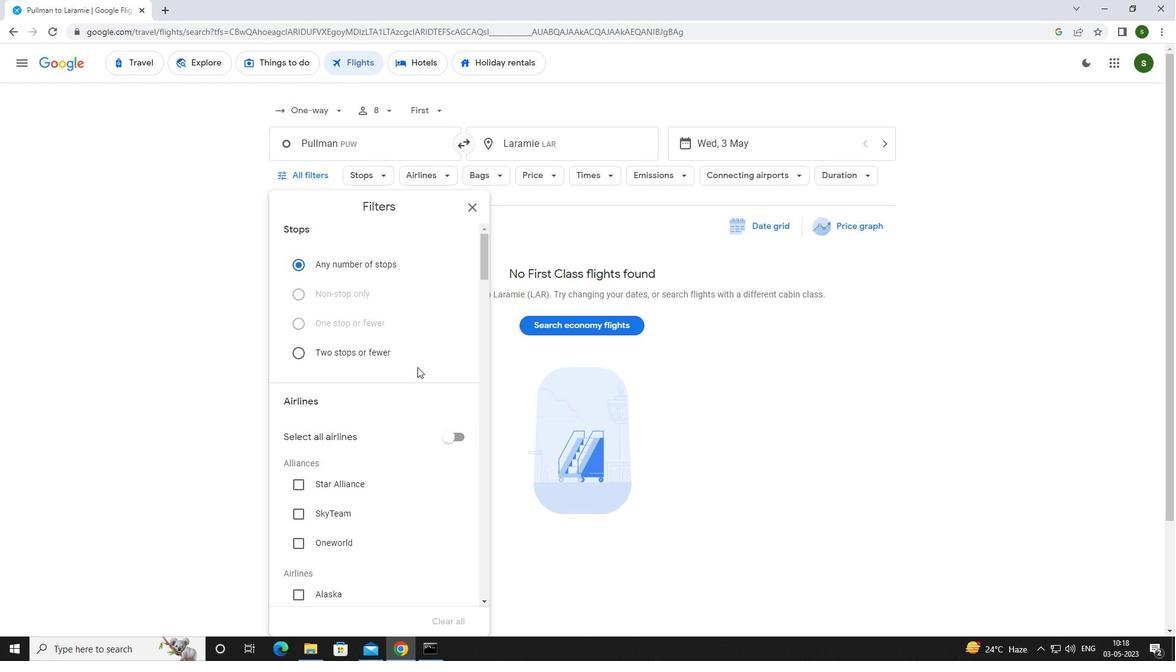 
Action: Mouse scrolled (417, 366) with delta (0, 0)
Screenshot: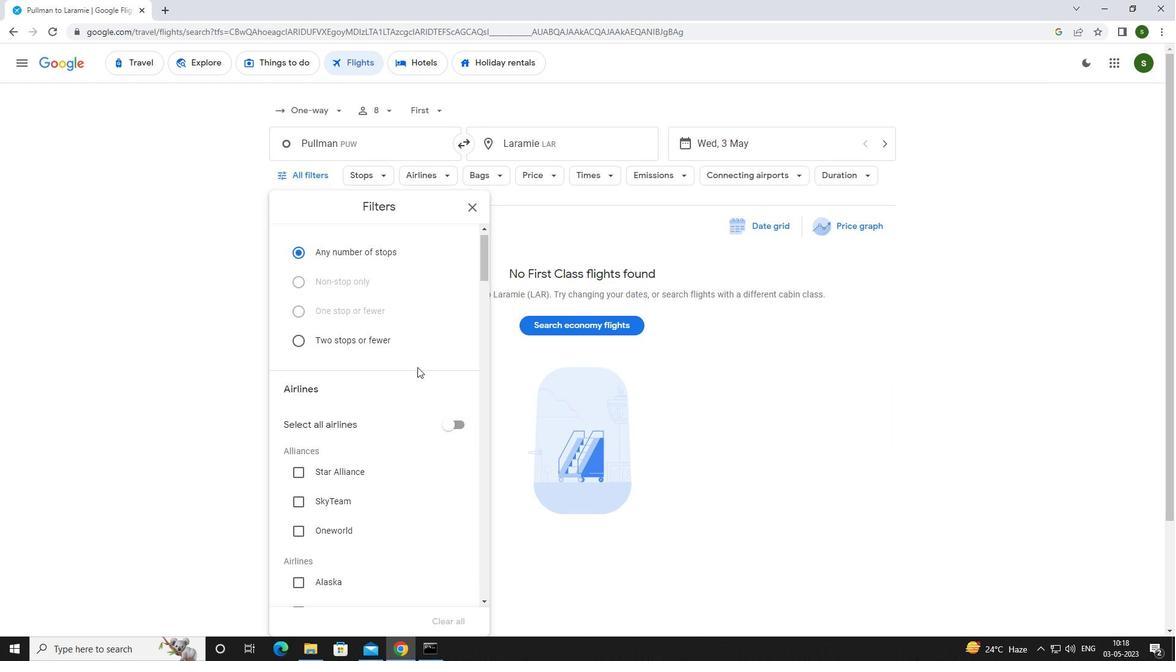 
Action: Mouse scrolled (417, 366) with delta (0, 0)
Screenshot: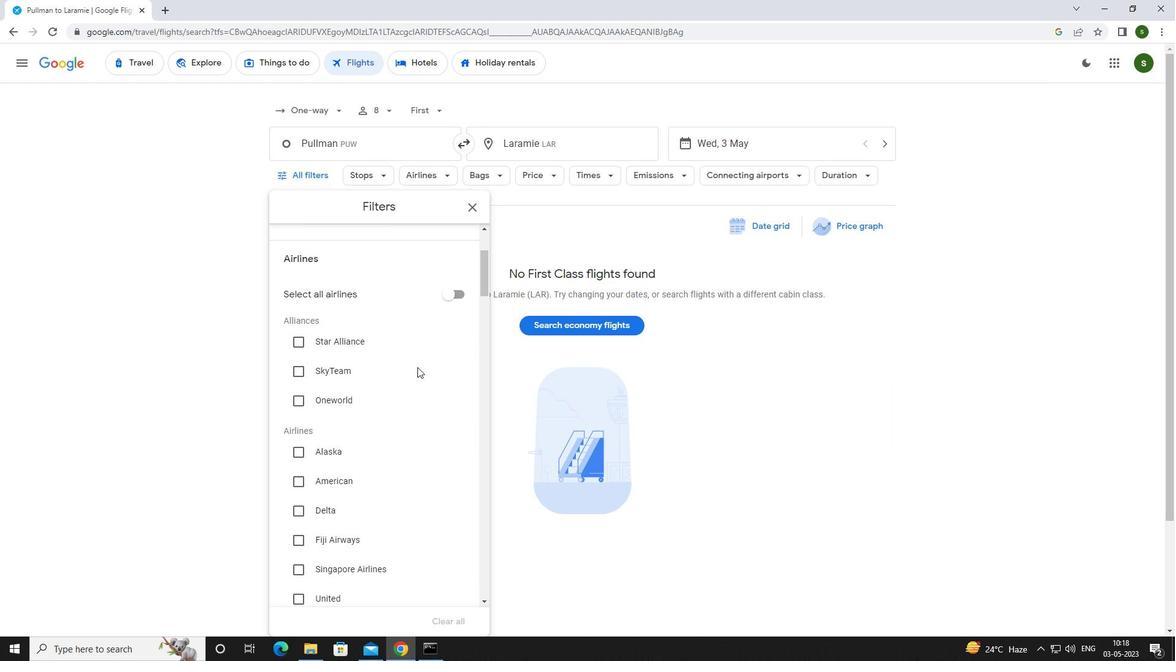 
Action: Mouse scrolled (417, 366) with delta (0, 0)
Screenshot: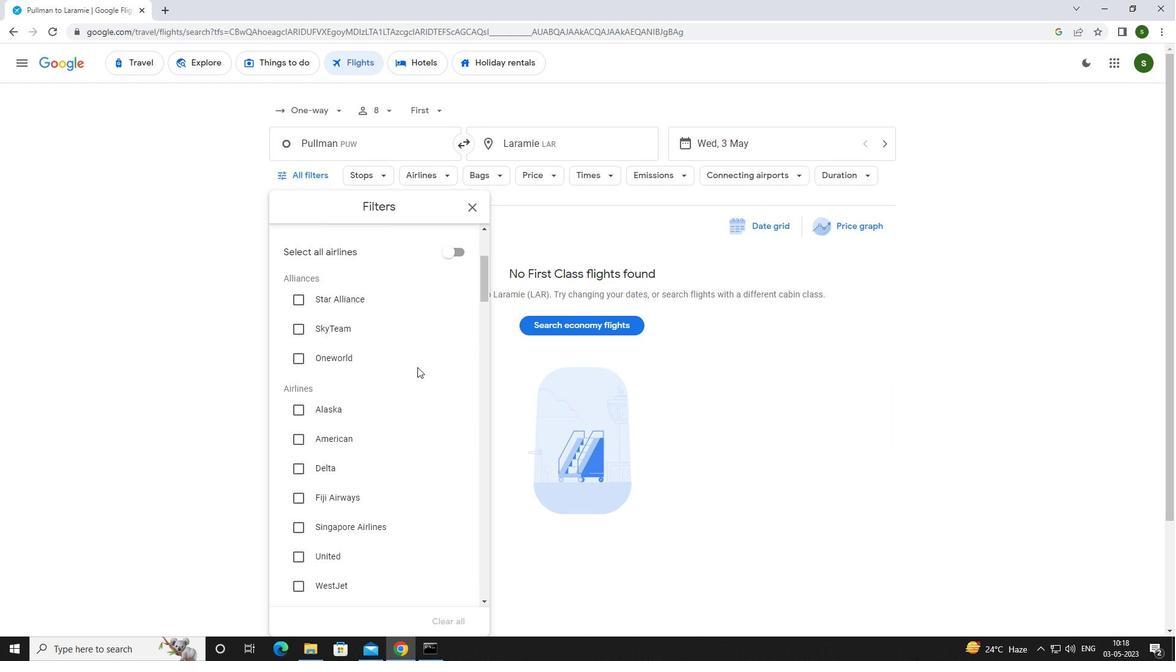 
Action: Mouse moved to (320, 432)
Screenshot: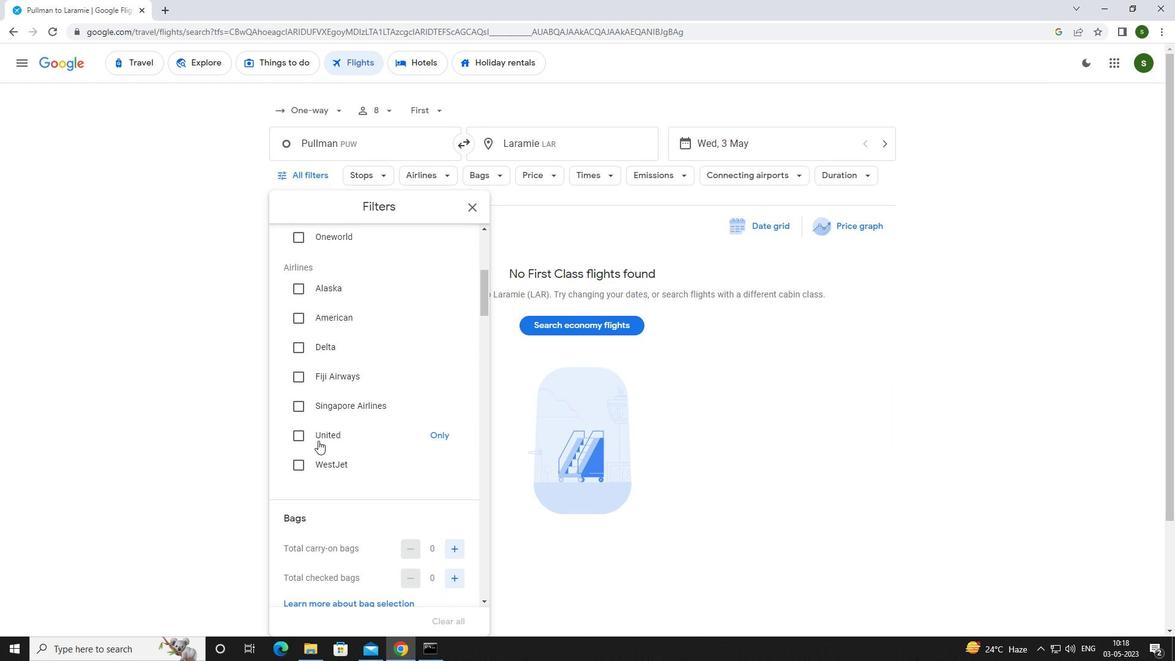 
Action: Mouse pressed left at (320, 432)
Screenshot: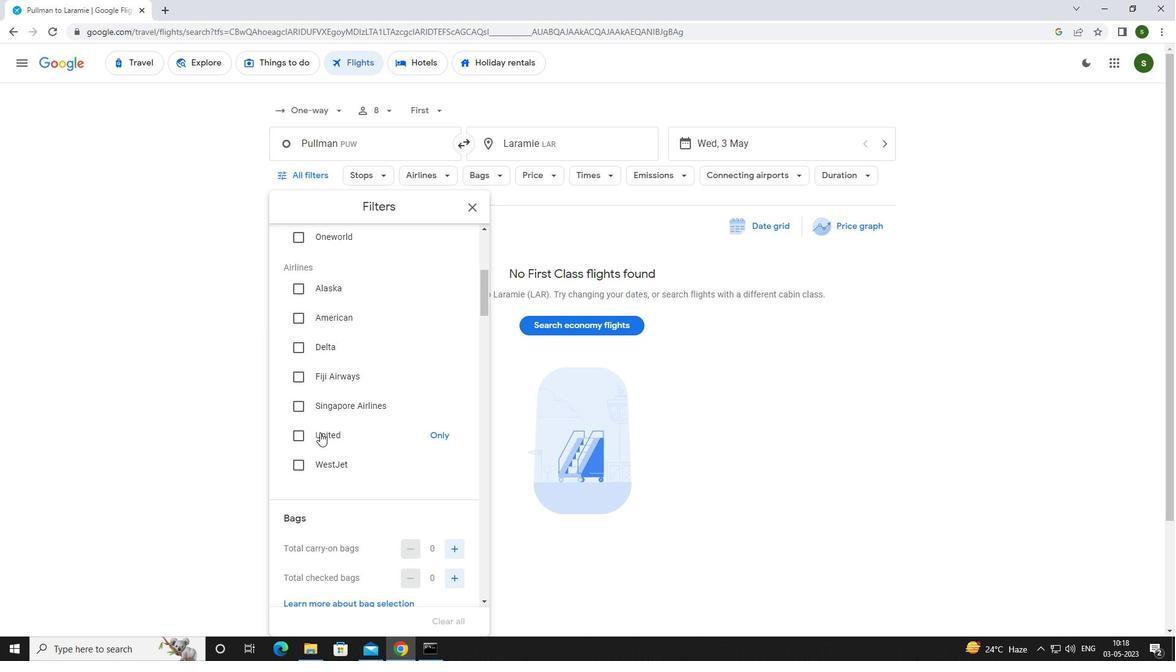 
Action: Mouse moved to (357, 420)
Screenshot: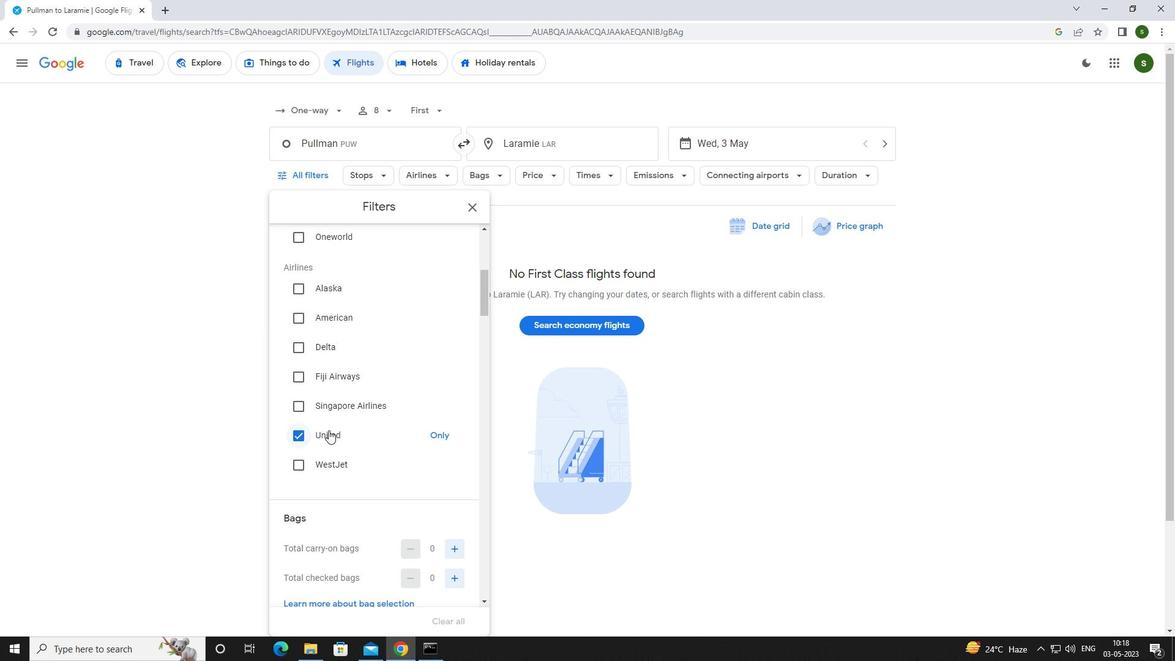 
Action: Mouse scrolled (357, 419) with delta (0, 0)
Screenshot: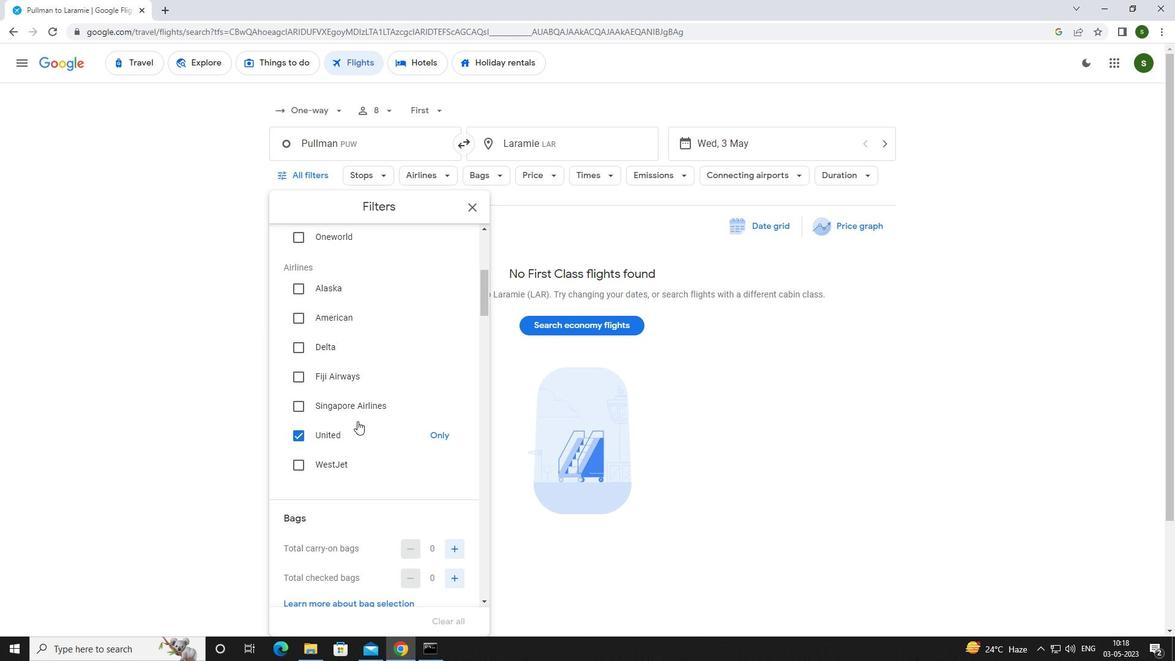 
Action: Mouse scrolled (357, 419) with delta (0, 0)
Screenshot: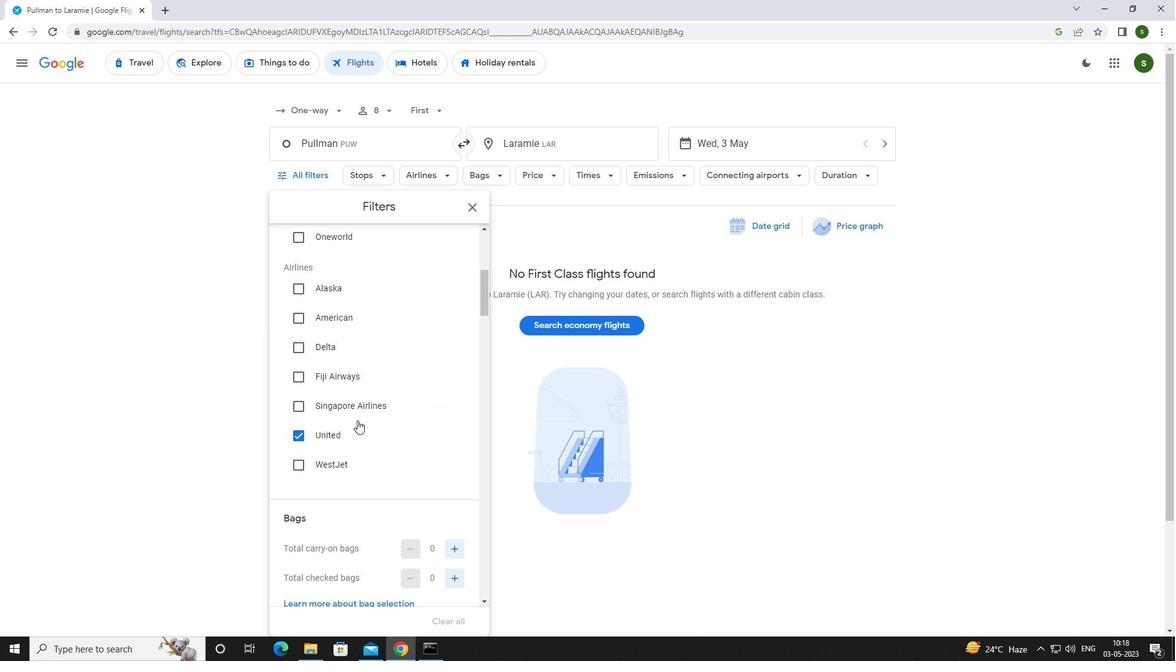 
Action: Mouse scrolled (357, 419) with delta (0, 0)
Screenshot: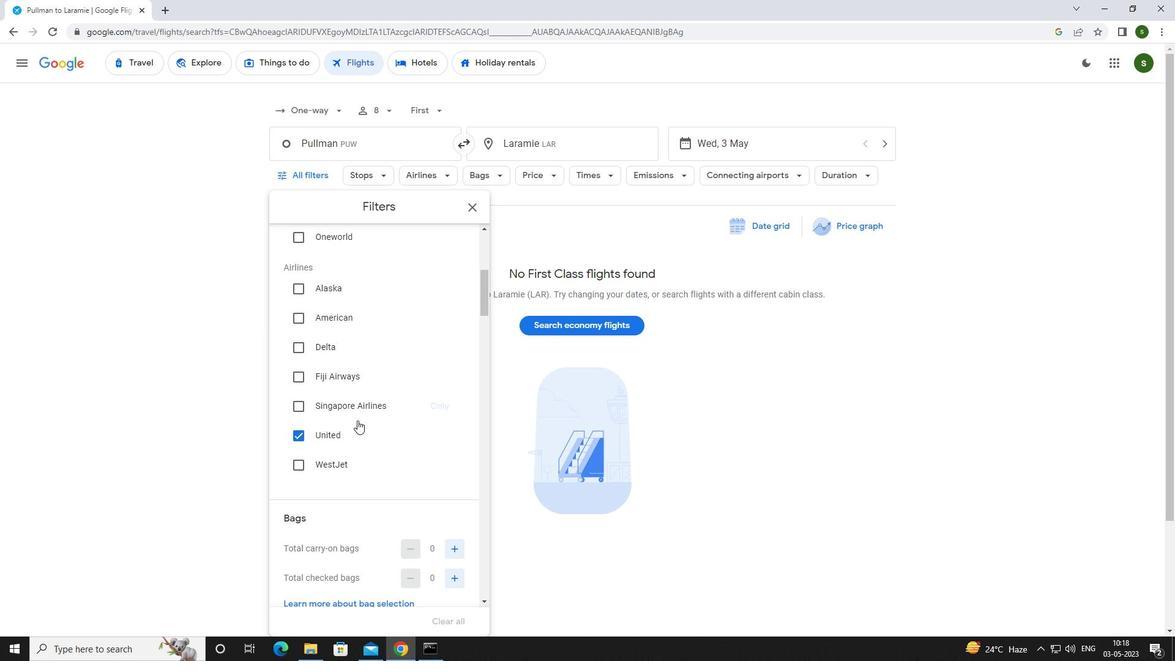 
Action: Mouse moved to (453, 387)
Screenshot: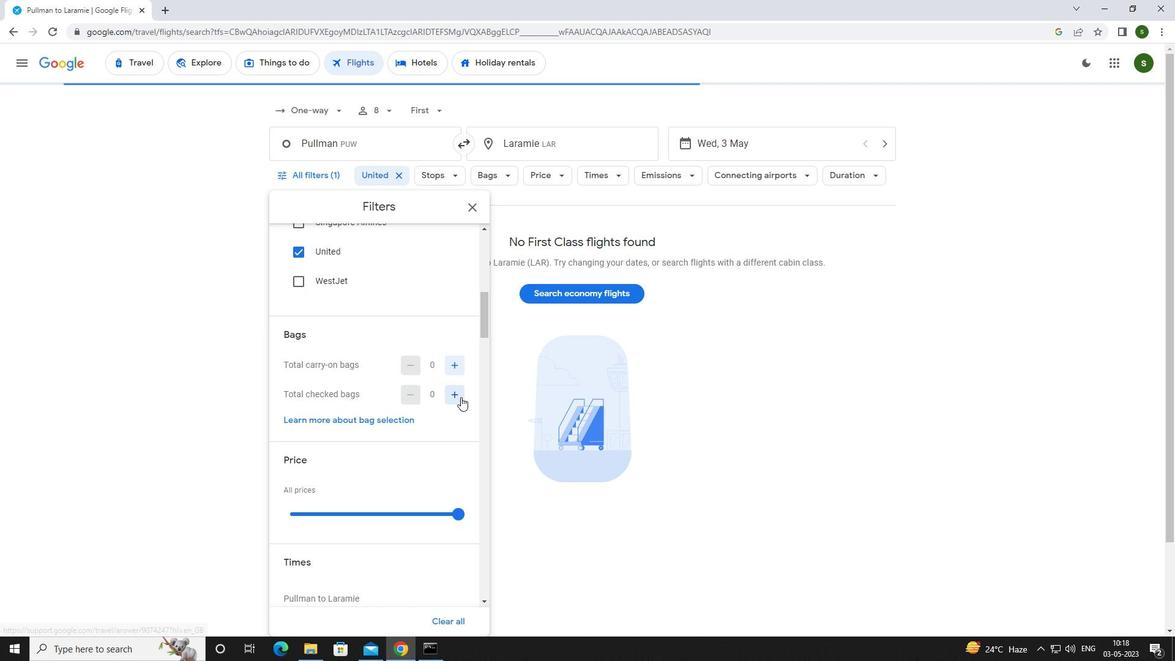 
Action: Mouse pressed left at (453, 387)
Screenshot: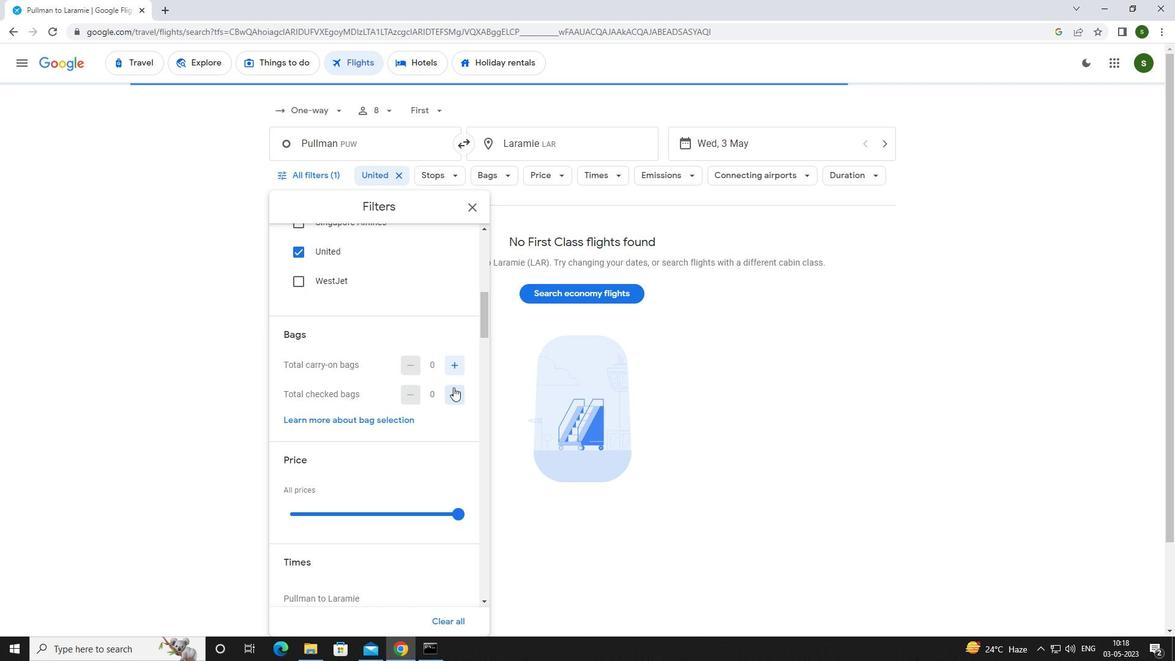 
Action: Mouse moved to (452, 387)
Screenshot: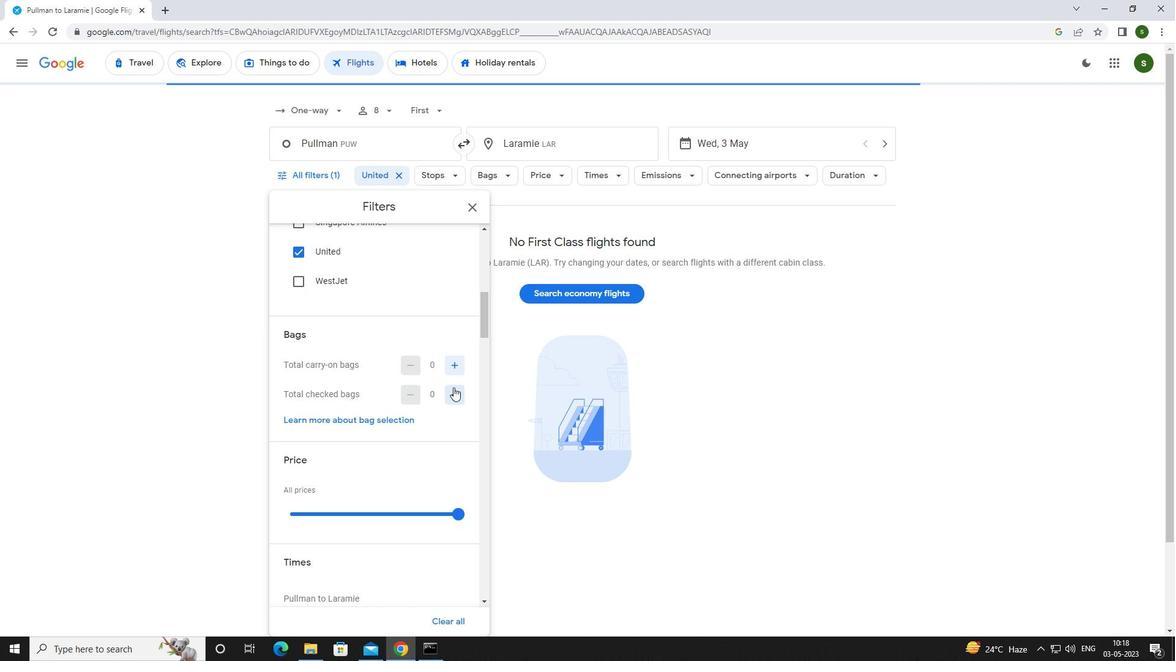 
Action: Mouse pressed left at (452, 387)
Screenshot: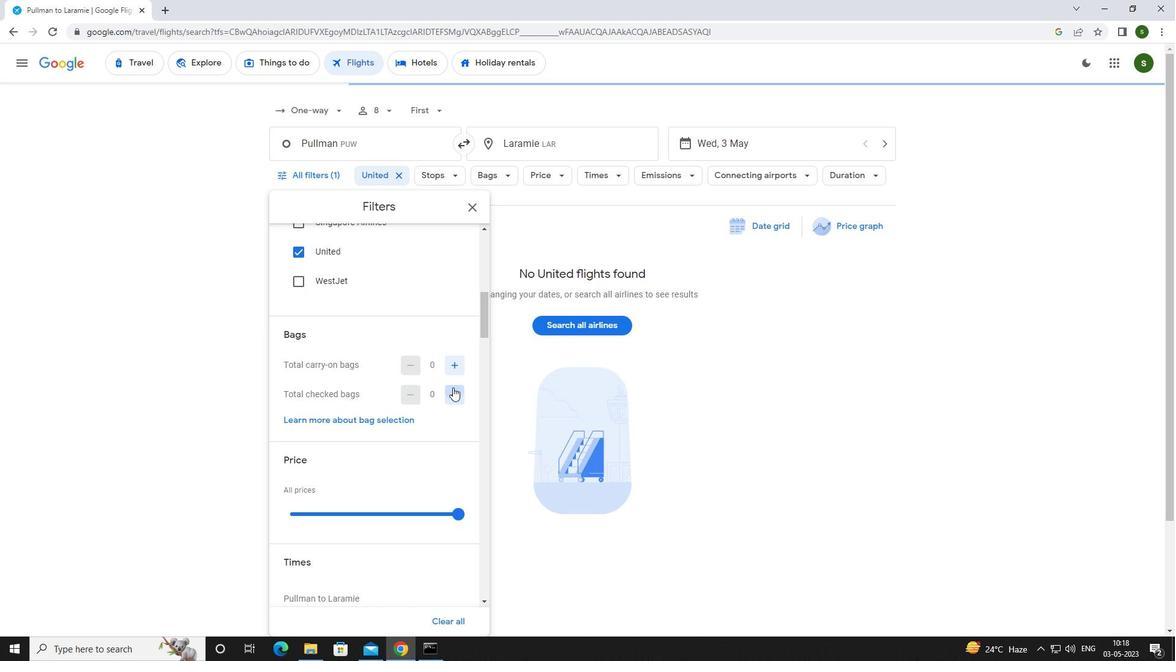 
Action: Mouse pressed left at (452, 387)
Screenshot: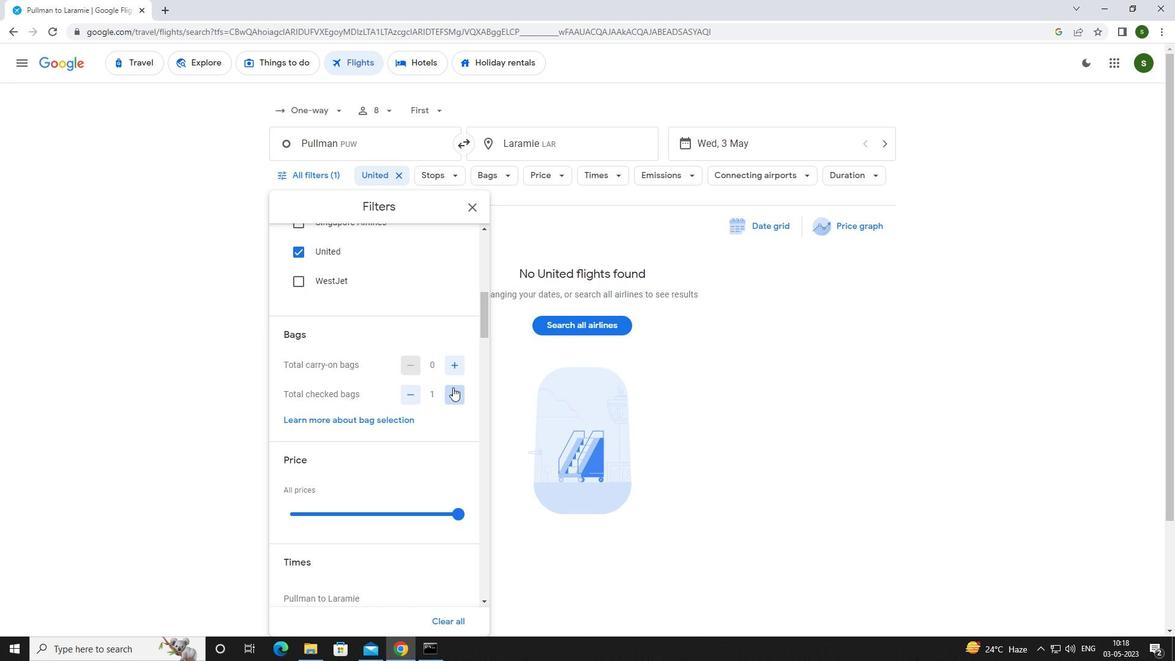 
Action: Mouse pressed left at (452, 387)
Screenshot: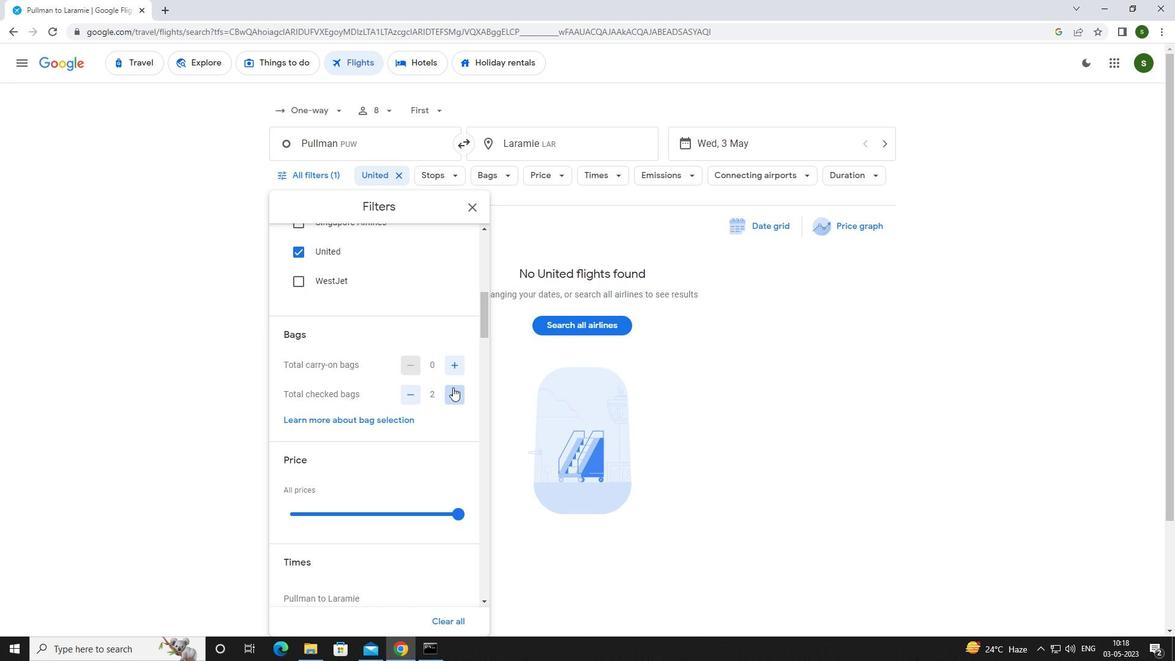 
Action: Mouse pressed left at (452, 387)
Screenshot: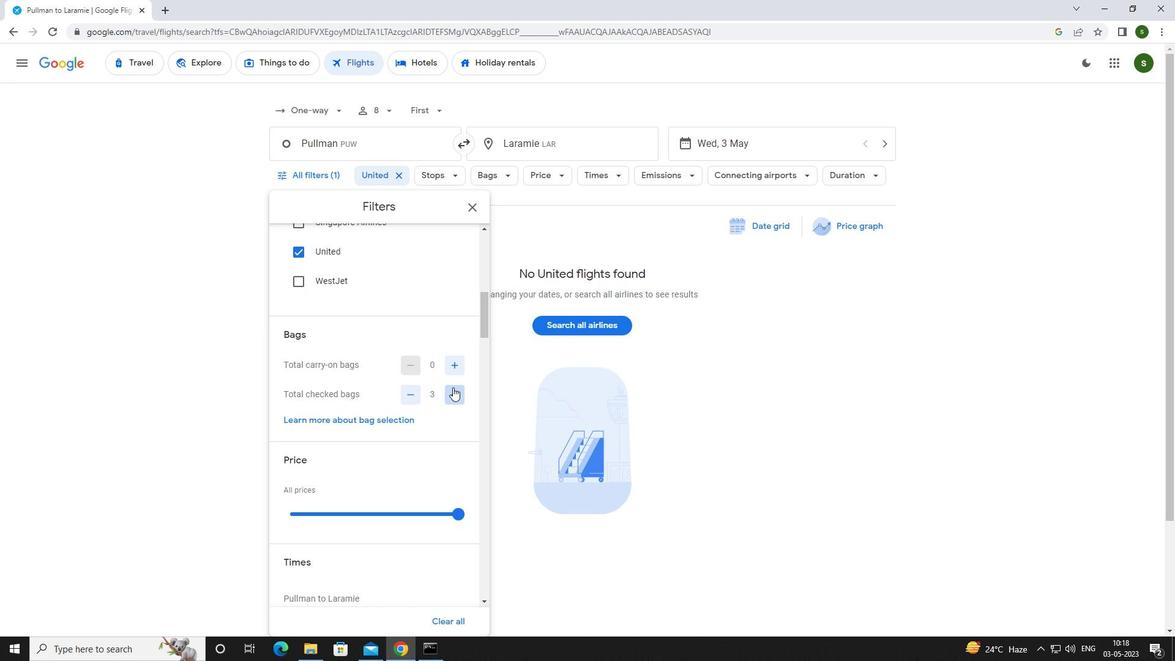 
Action: Mouse pressed left at (452, 387)
Screenshot: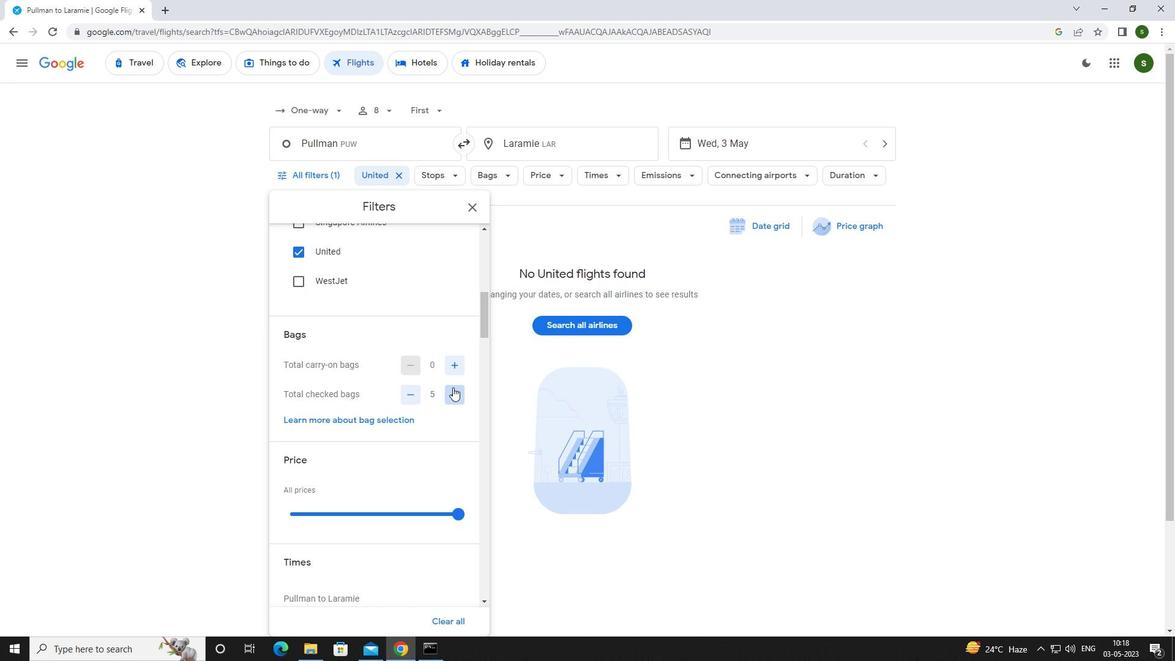 
Action: Mouse pressed left at (452, 387)
Screenshot: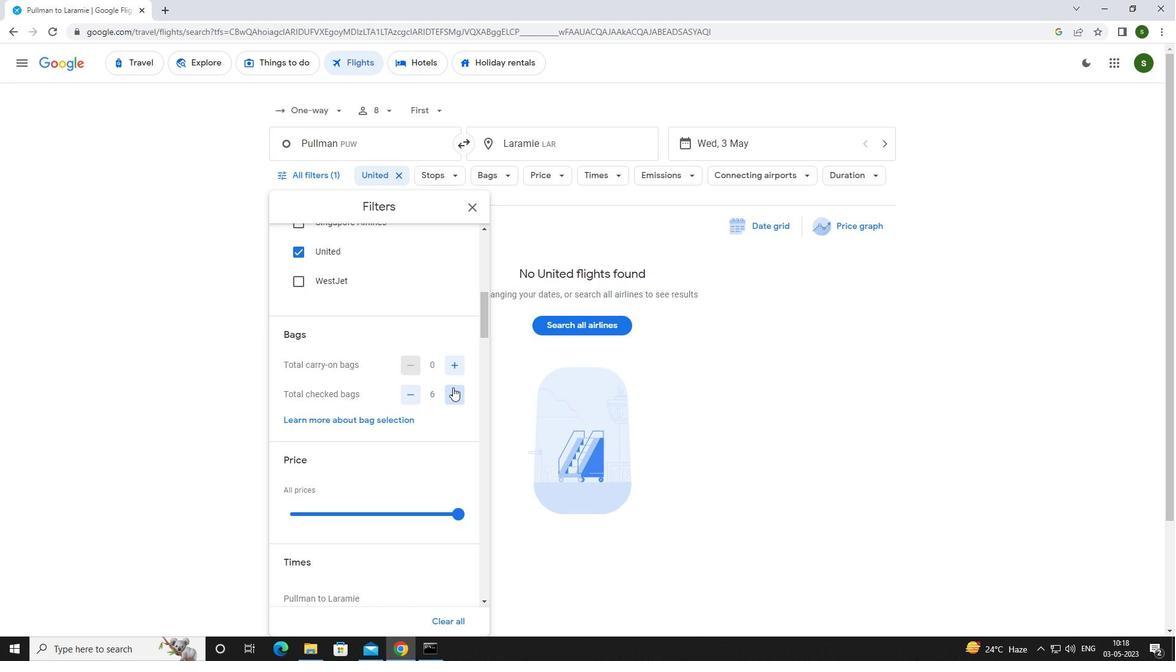 
Action: Mouse moved to (441, 429)
Screenshot: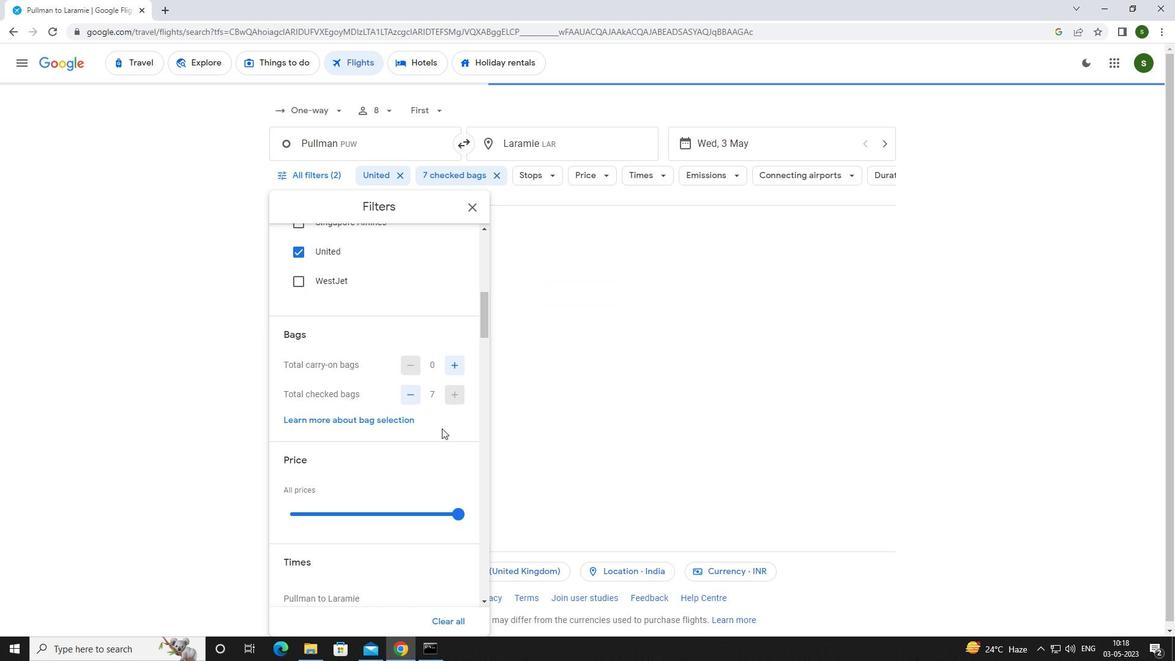 
Action: Mouse scrolled (441, 429) with delta (0, 0)
Screenshot: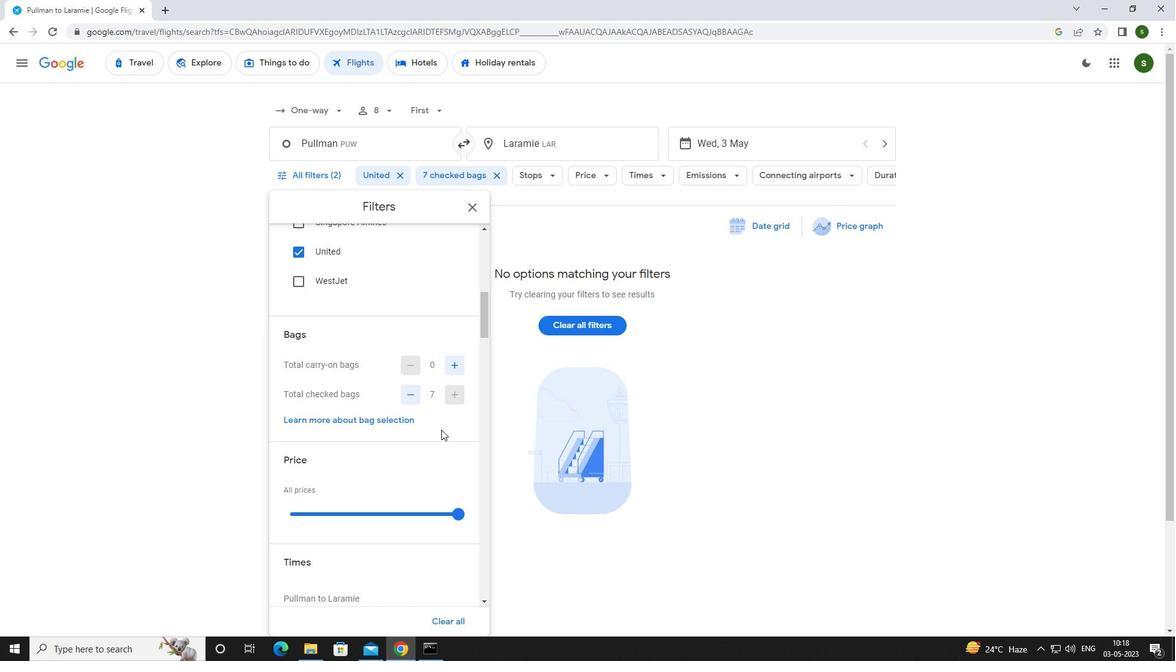 
Action: Mouse scrolled (441, 429) with delta (0, 0)
Screenshot: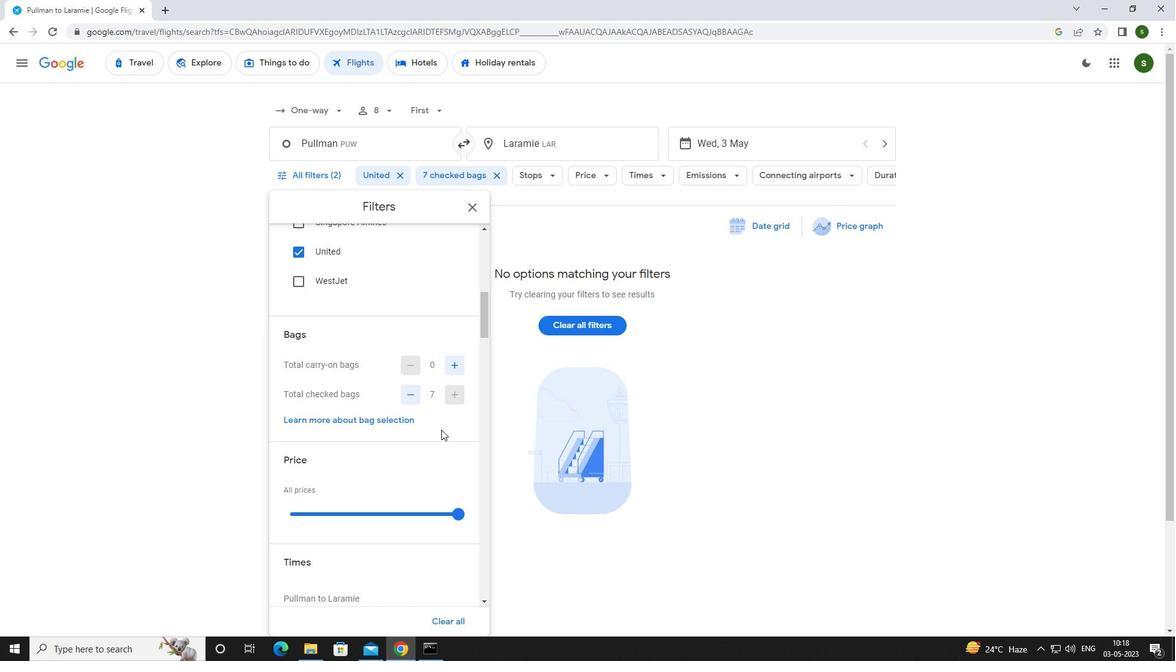 
Action: Mouse moved to (459, 392)
Screenshot: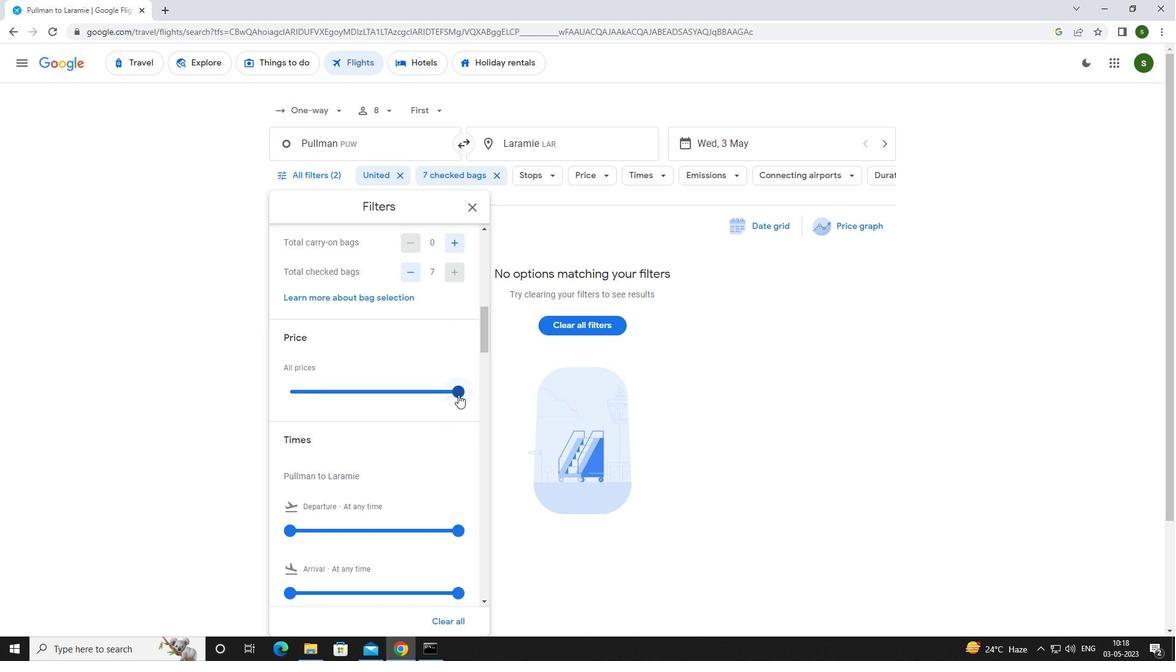 
Action: Mouse pressed left at (459, 392)
Screenshot: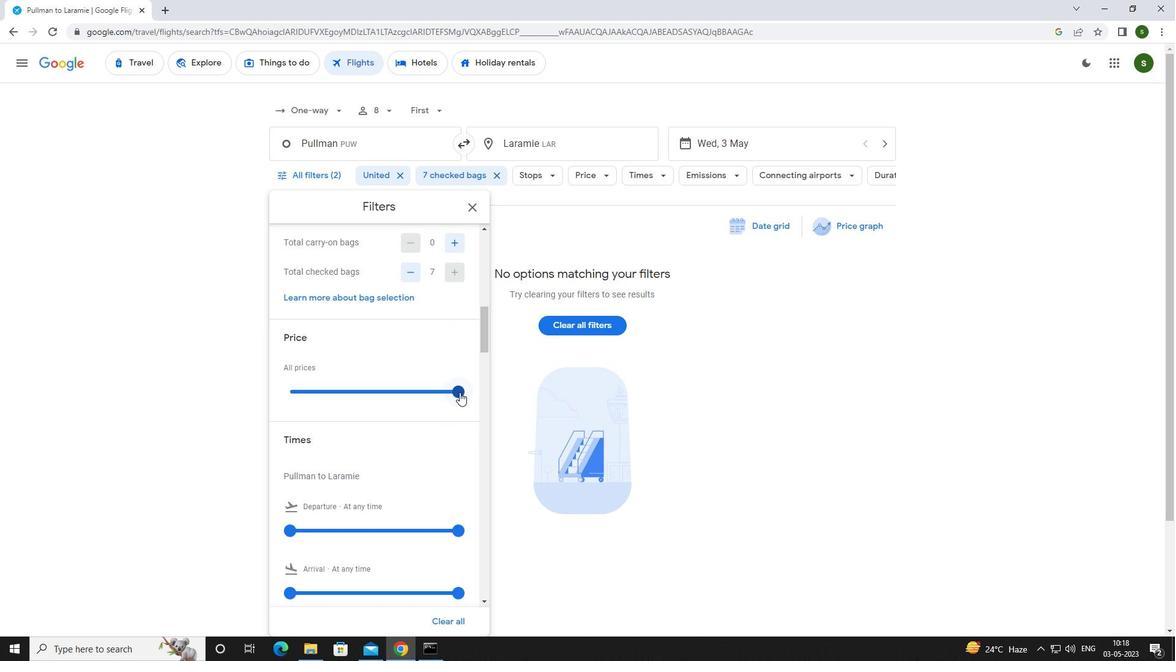 
Action: Mouse moved to (441, 396)
Screenshot: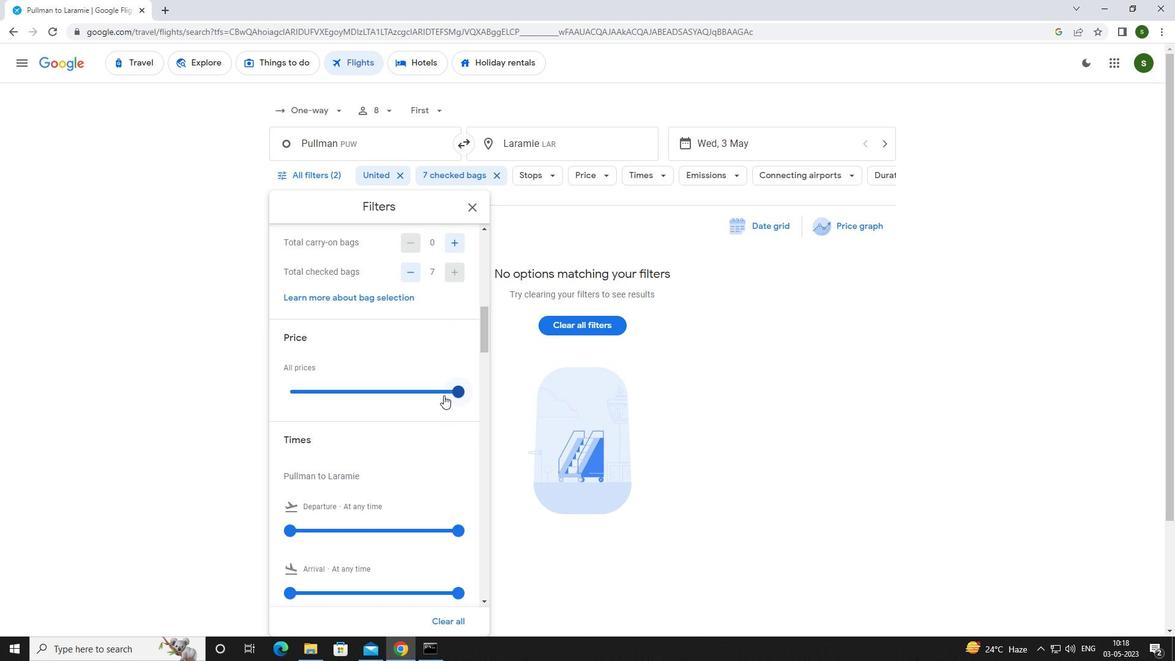 
Action: Mouse scrolled (441, 395) with delta (0, 0)
Screenshot: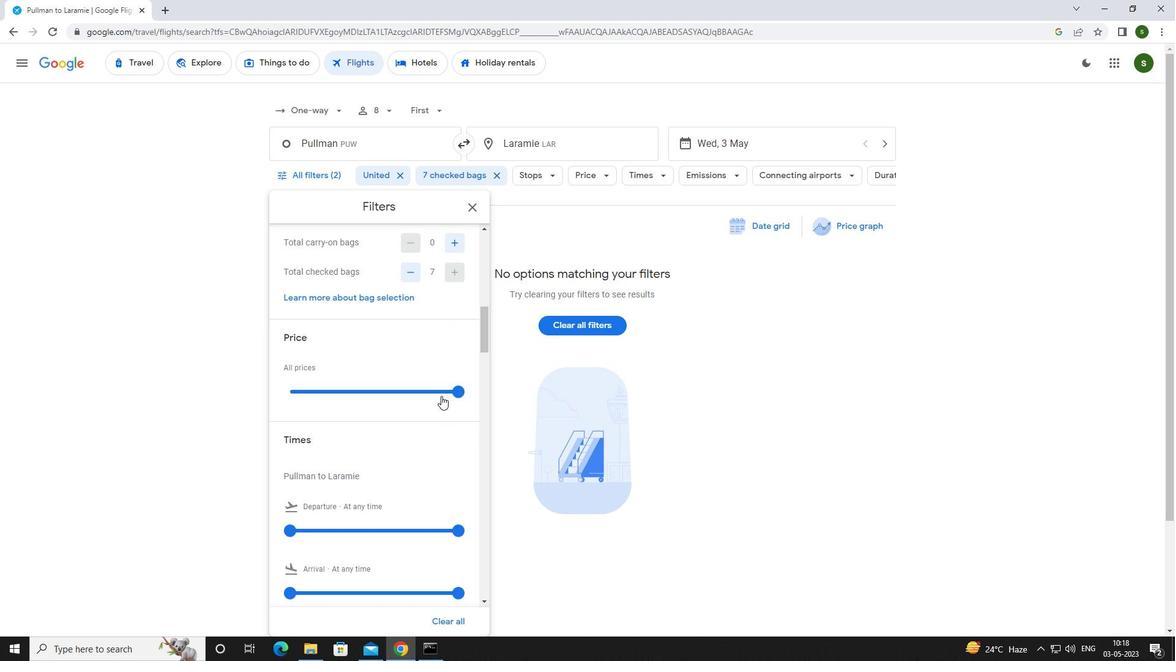 
Action: Mouse moved to (295, 467)
Screenshot: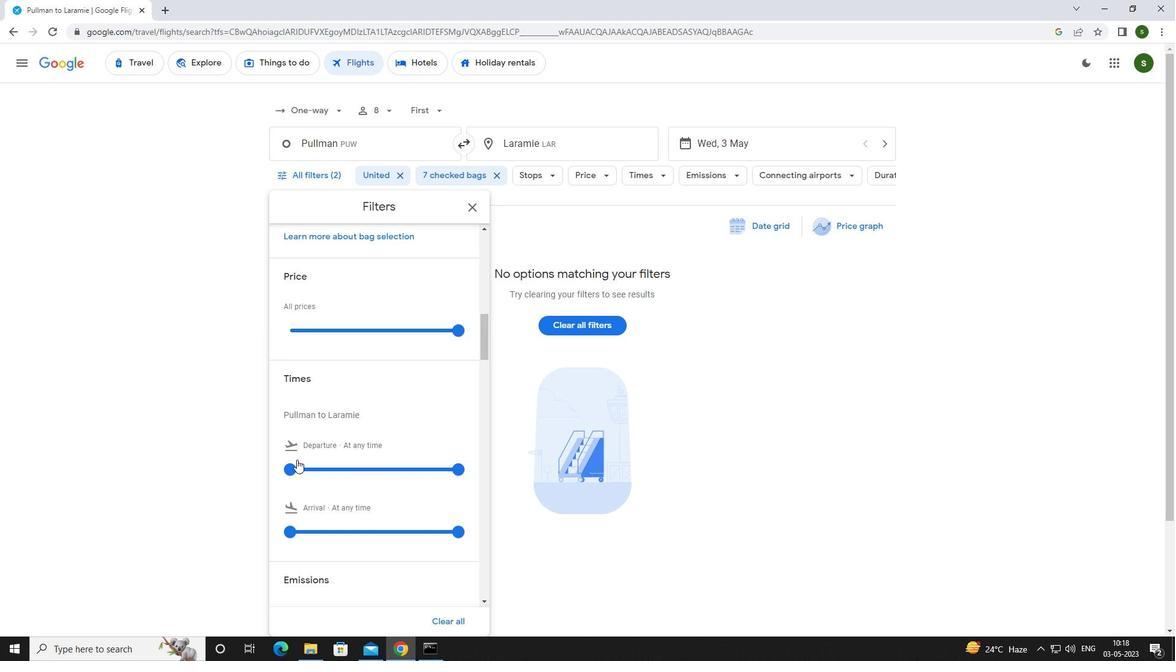 
Action: Mouse pressed left at (295, 467)
Screenshot: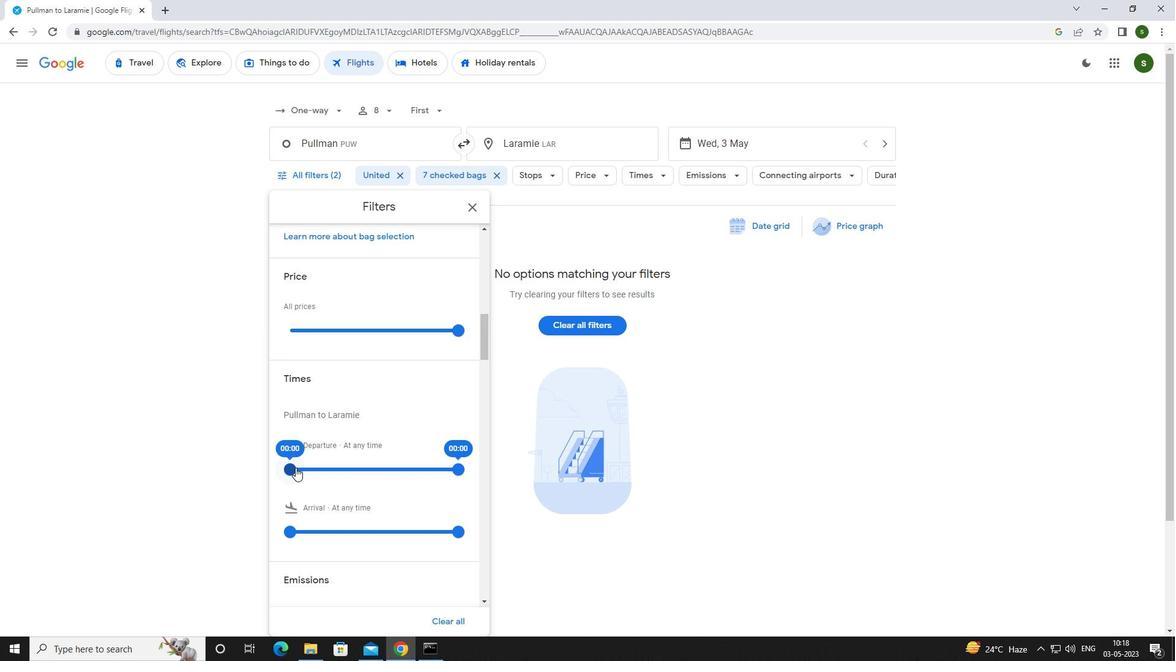 
Action: Mouse moved to (665, 432)
Screenshot: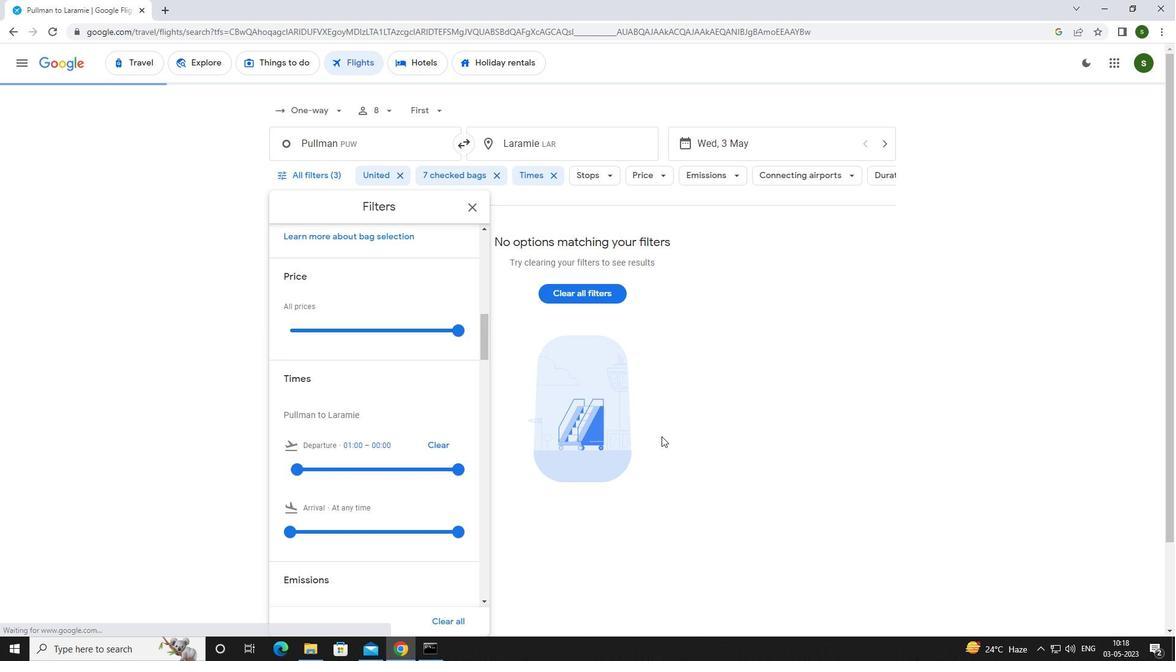
Action: Mouse pressed left at (665, 432)
Screenshot: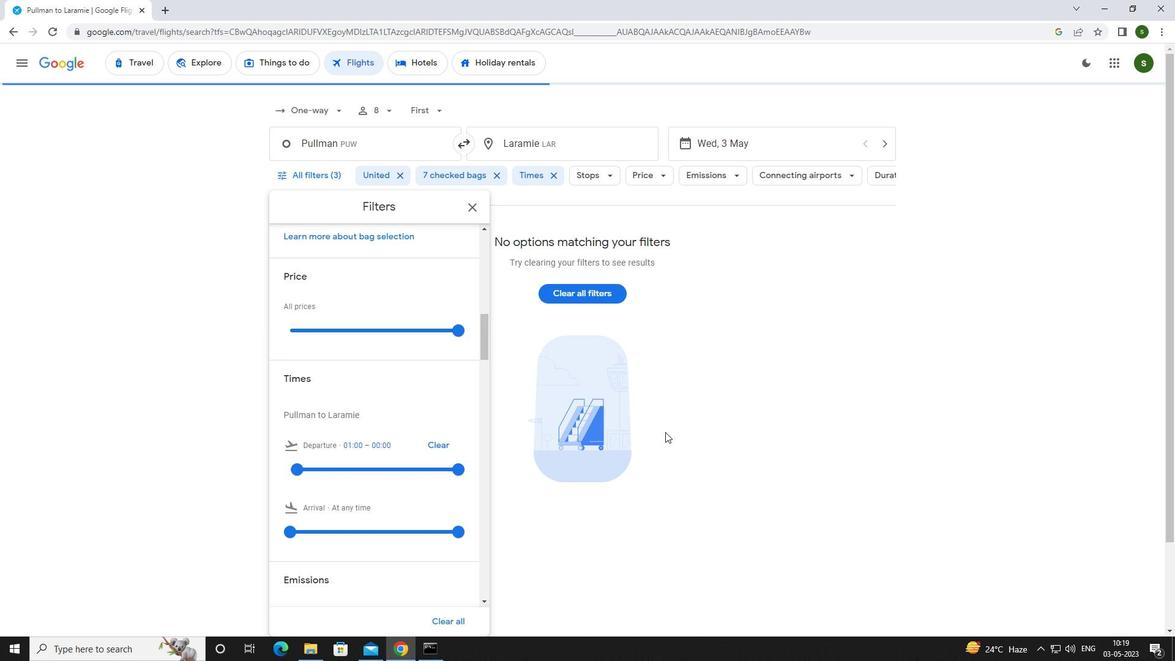 
Action: Mouse moved to (664, 432)
Screenshot: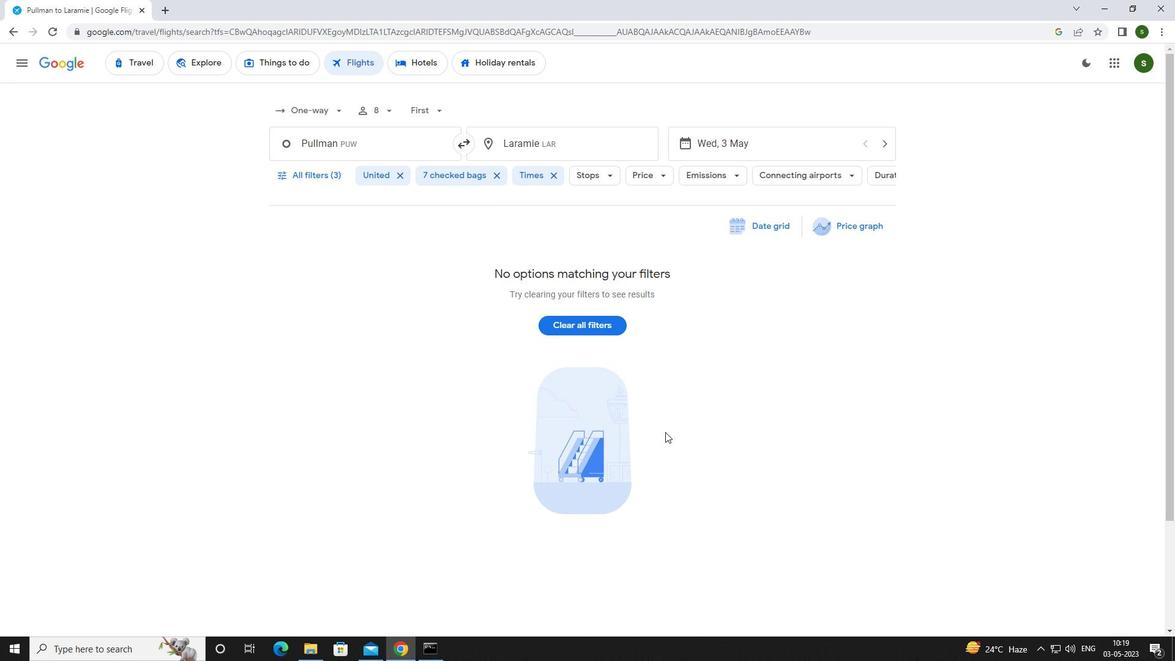 
